 Task: Send an email with the signature Anna Garcia with the subject 'Request for a meeting' and the message 'Thank you for your patience while we resolve this issue.' from softage.1@softage.net to softage.4@softage.net,  softage.1@softage.net and softage.5@softage.net with CC to softage.6@softage.net with an attached document User_manual.docx
Action: Key pressed n
Screenshot: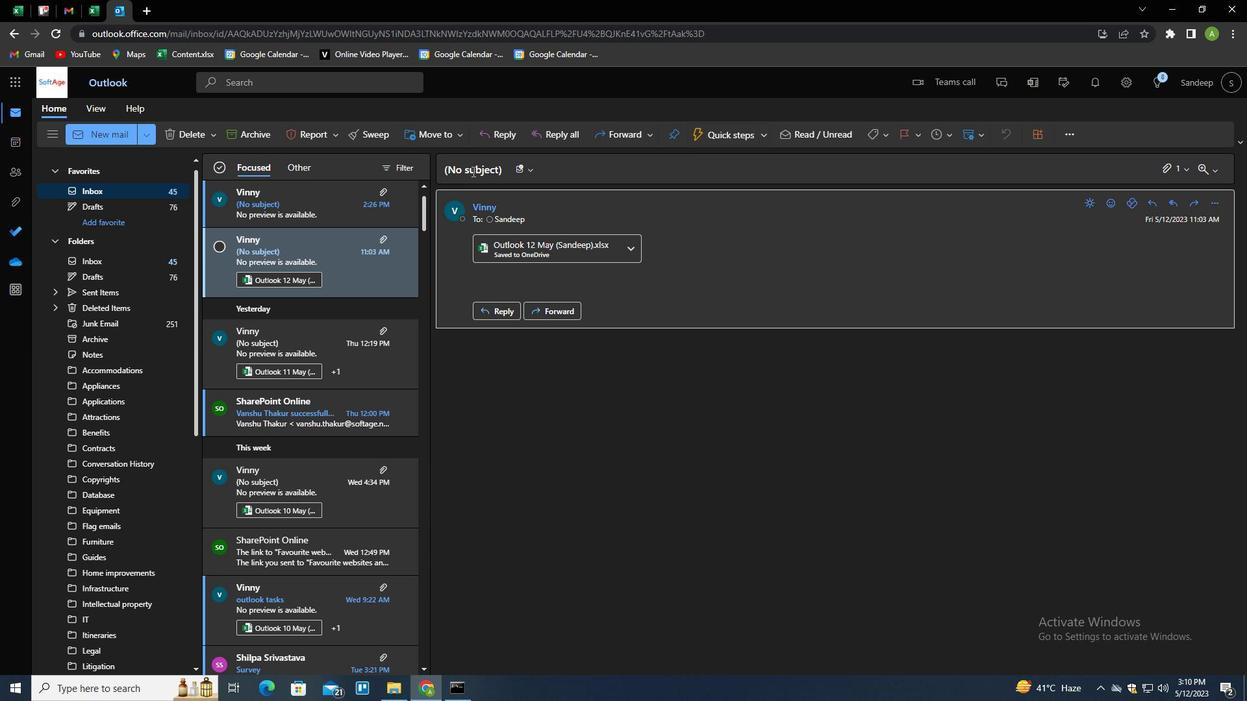 
Action: Mouse moved to (886, 133)
Screenshot: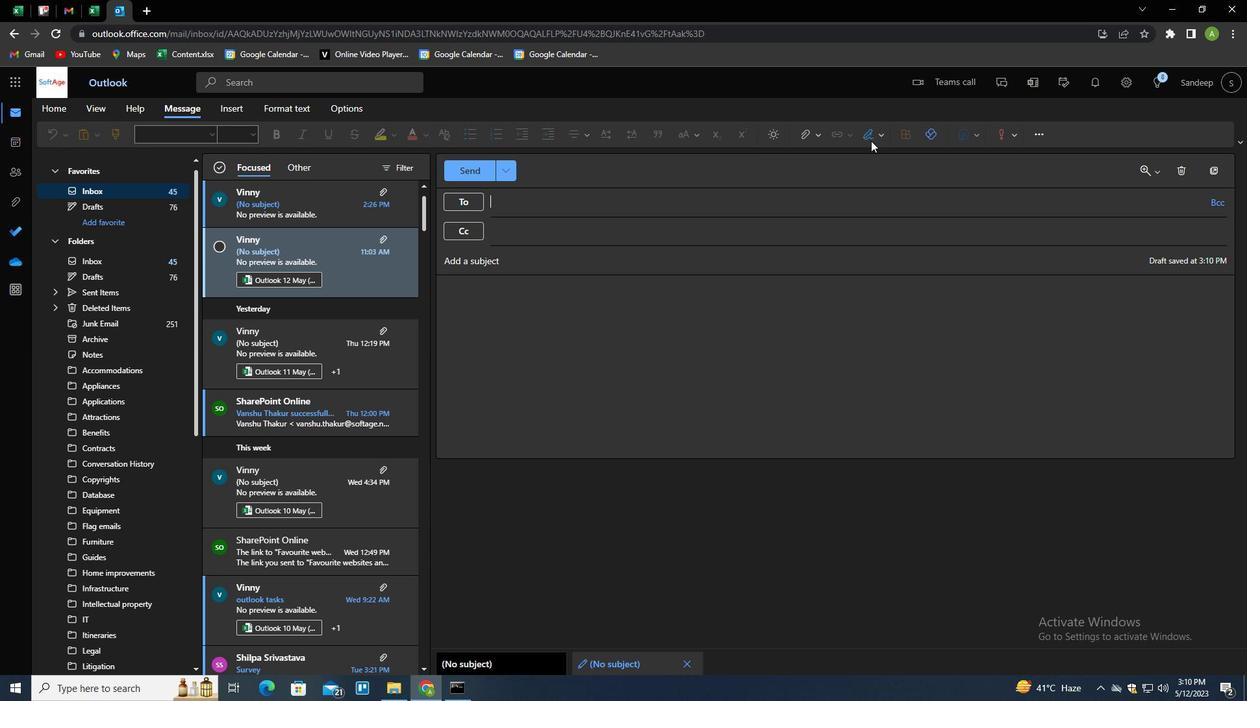 
Action: Mouse pressed left at (886, 133)
Screenshot: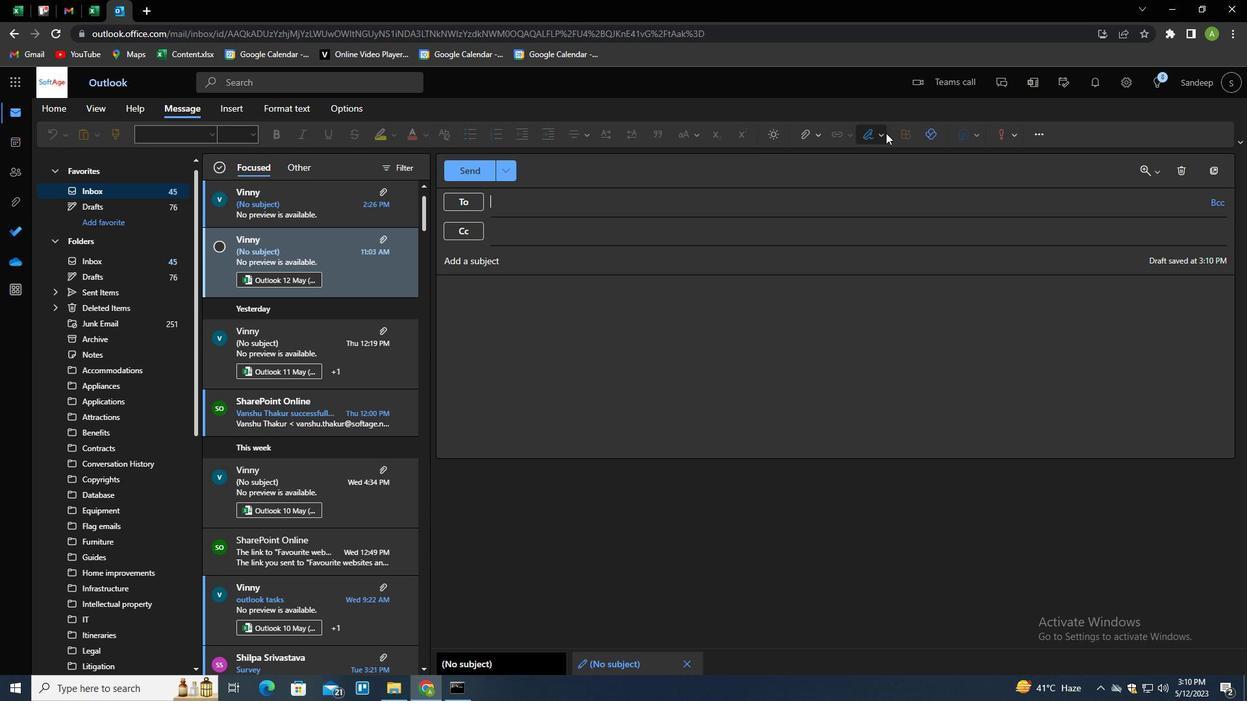 
Action: Mouse moved to (856, 181)
Screenshot: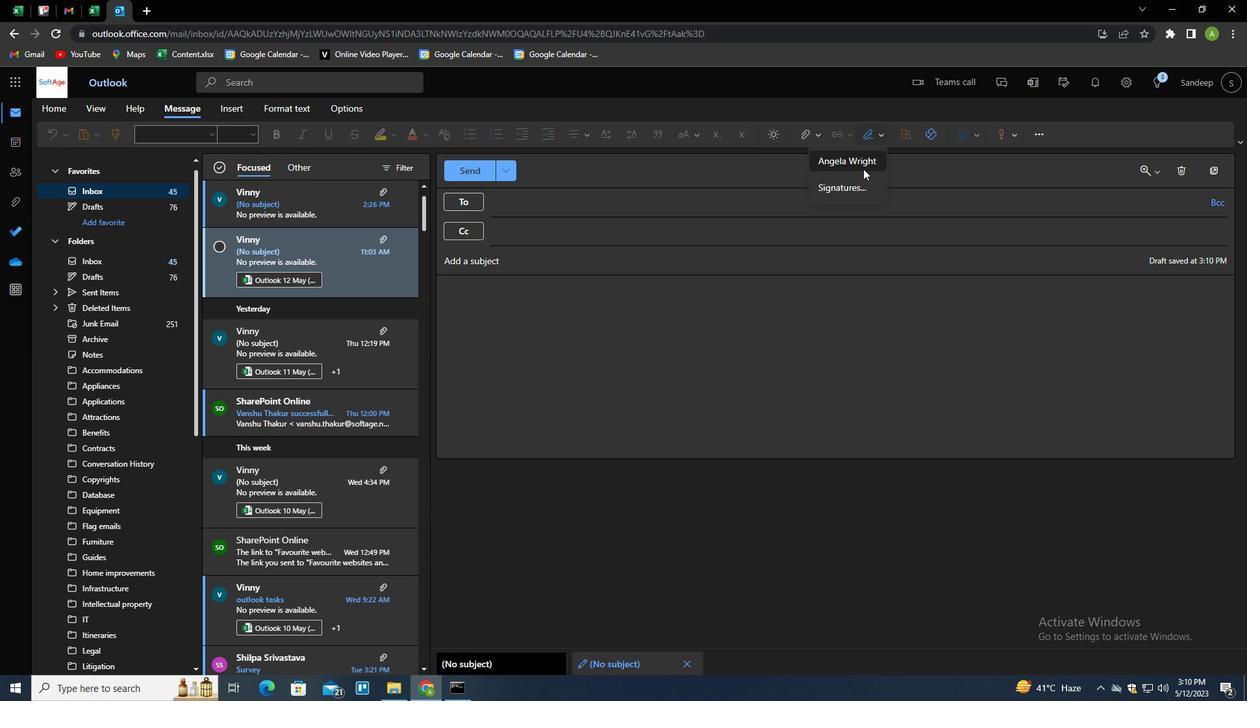 
Action: Mouse pressed left at (856, 181)
Screenshot: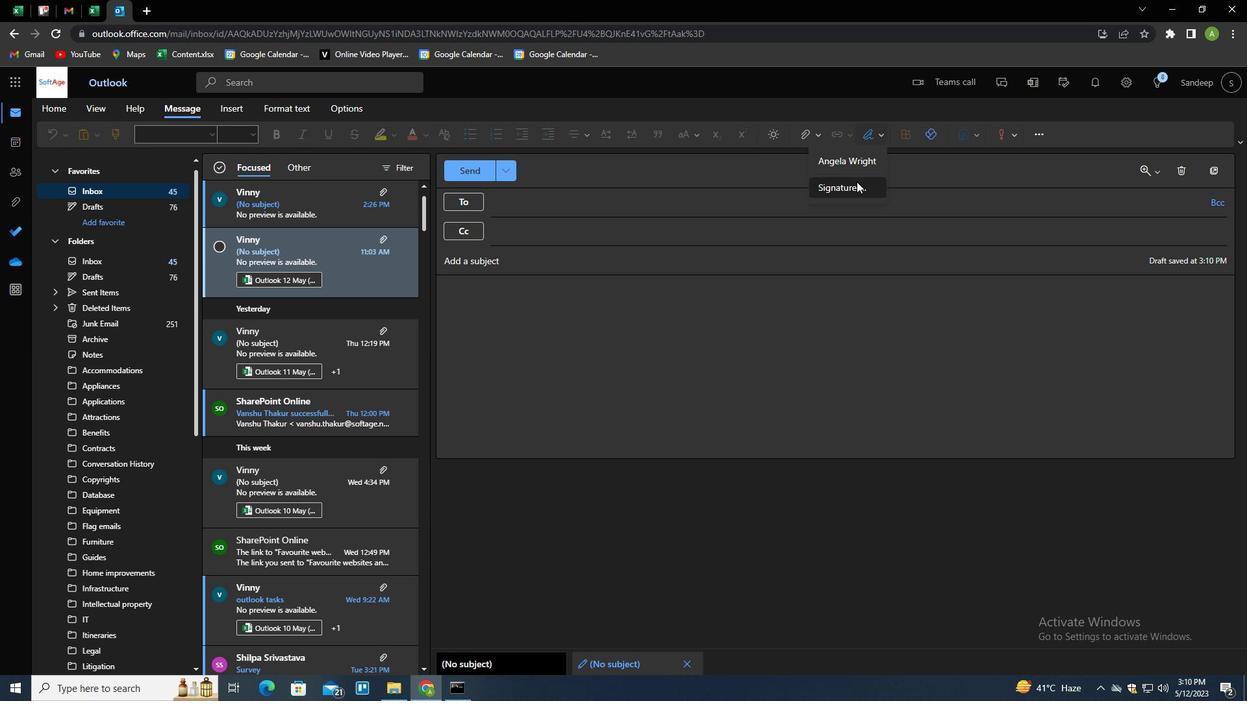 
Action: Mouse moved to (864, 234)
Screenshot: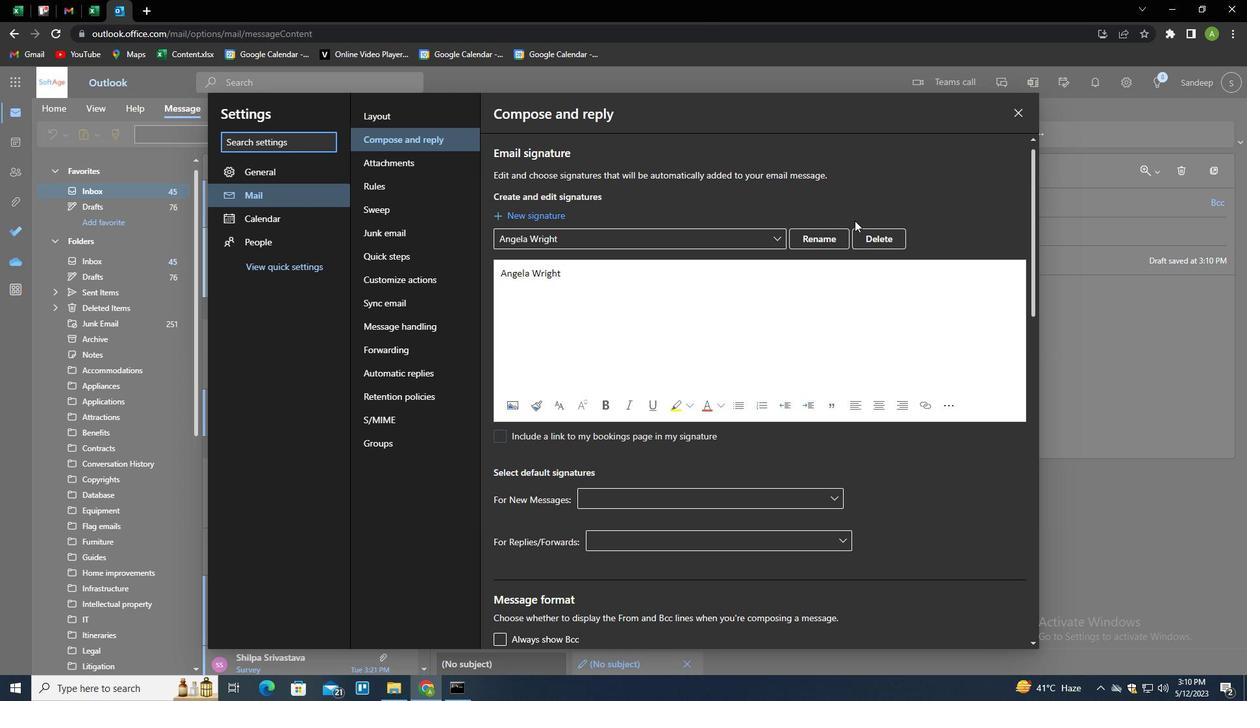 
Action: Mouse pressed left at (864, 234)
Screenshot: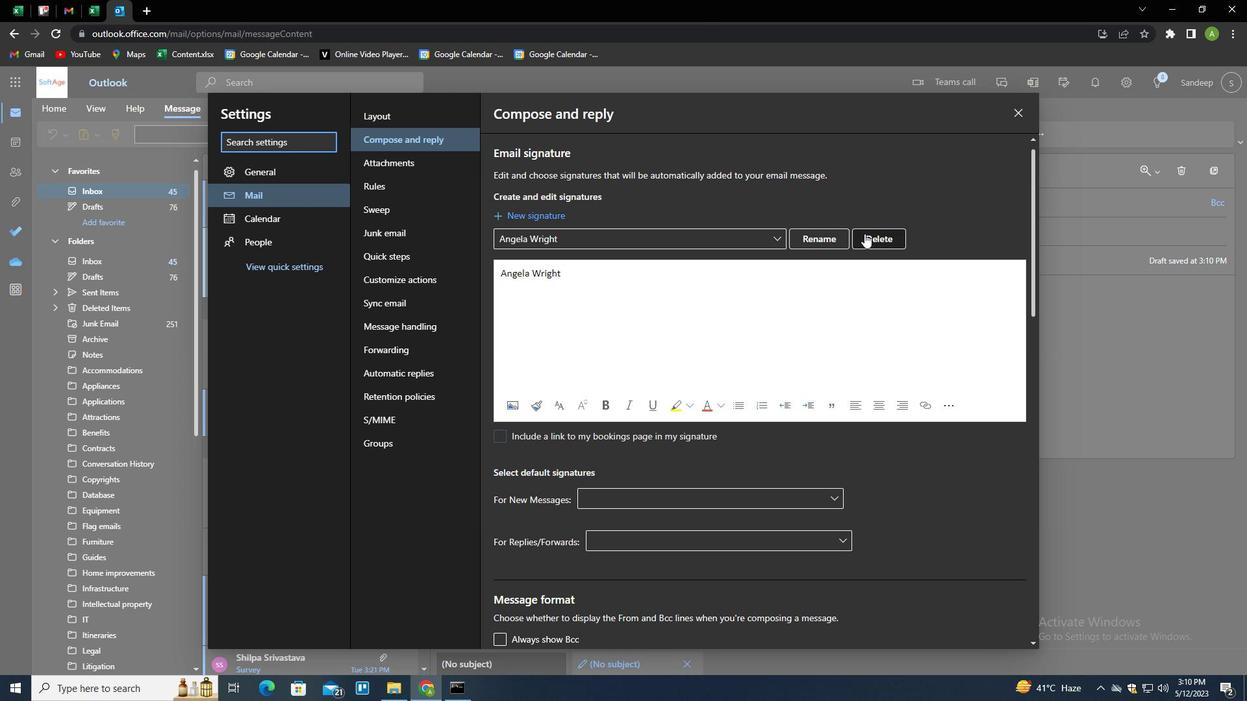 
Action: Mouse moved to (861, 237)
Screenshot: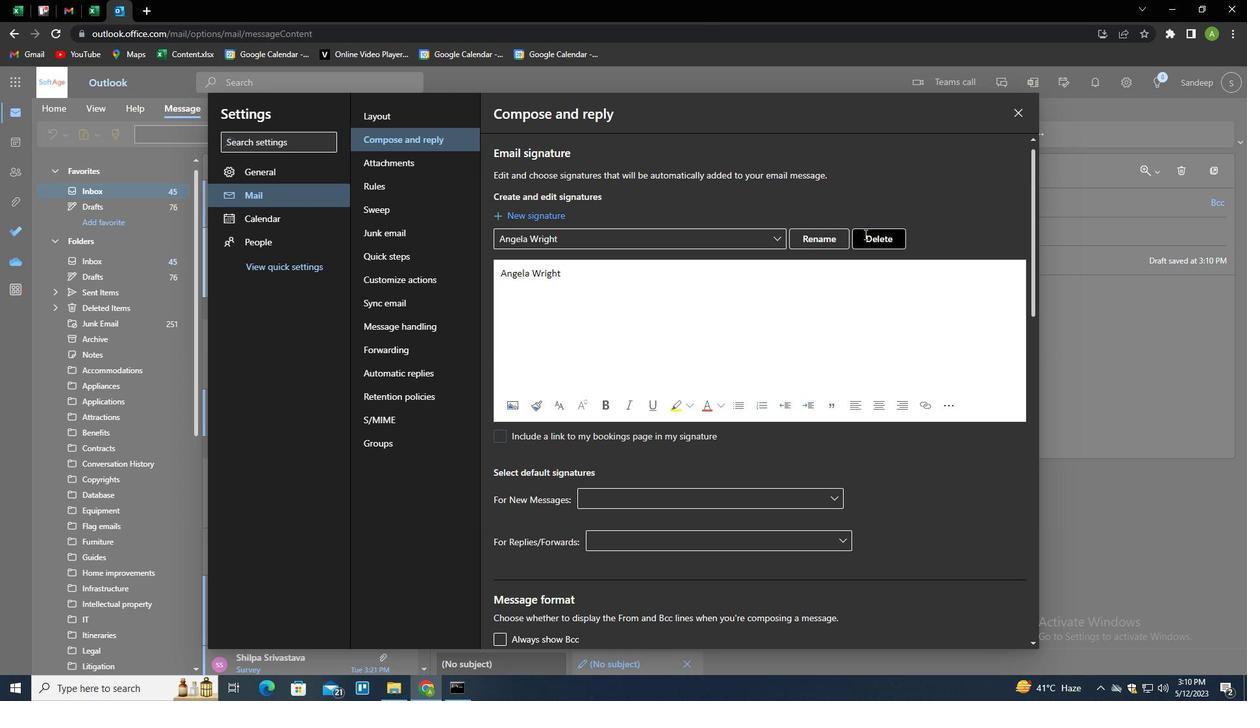 
Action: Mouse pressed left at (861, 237)
Screenshot: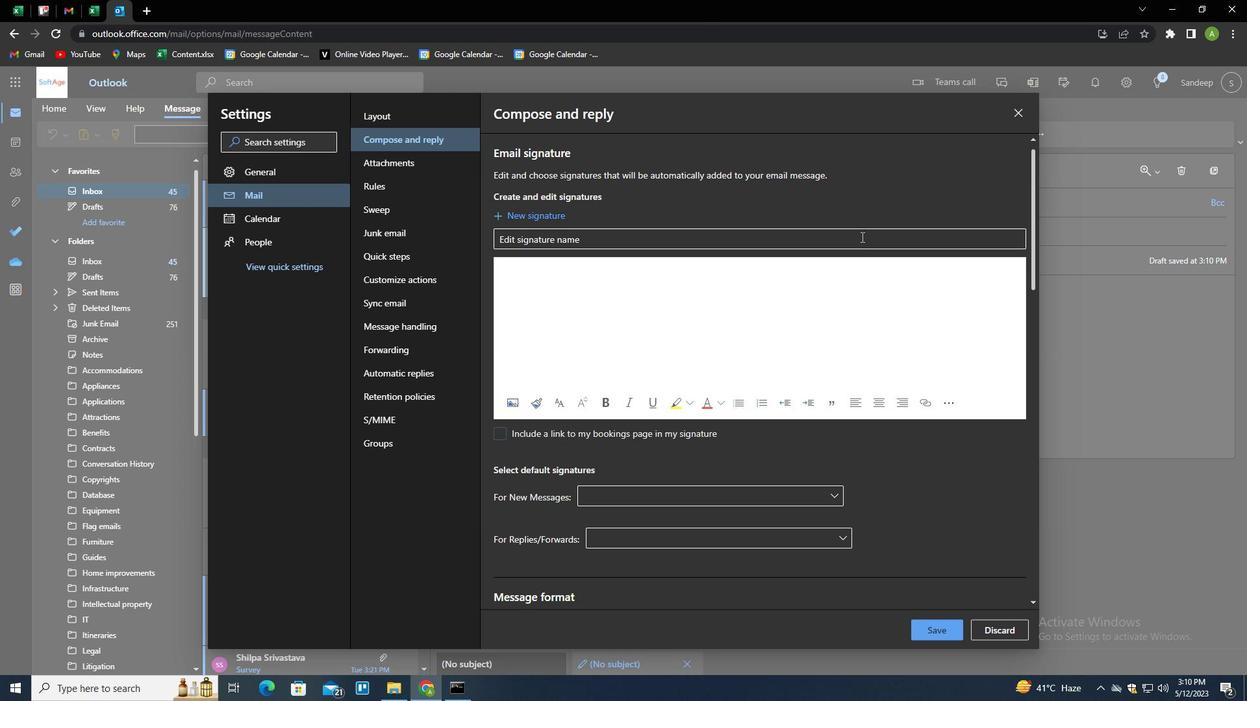 
Action: Key pressed <Key.shift>ANNA<Key.space><Key.shift>GARCIA<Key.tab><Key.shift>ANNA<Key.space><Key.shift>GARCIA
Screenshot: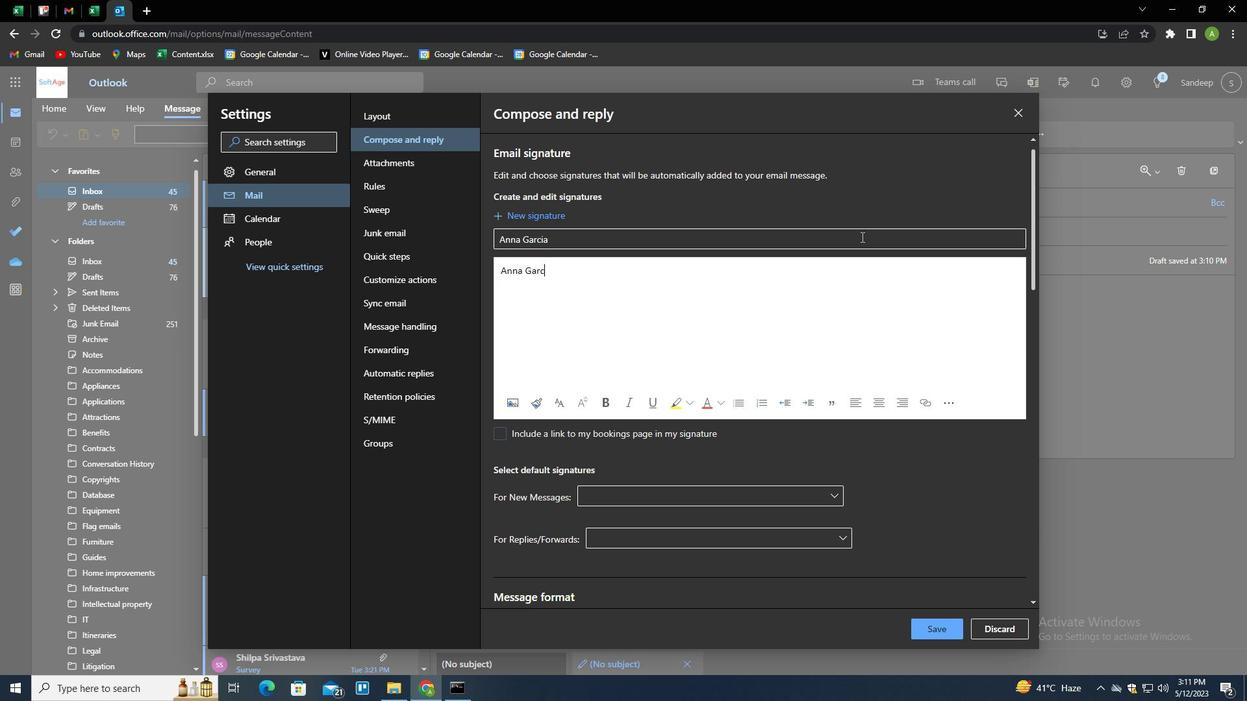 
Action: Mouse moved to (941, 624)
Screenshot: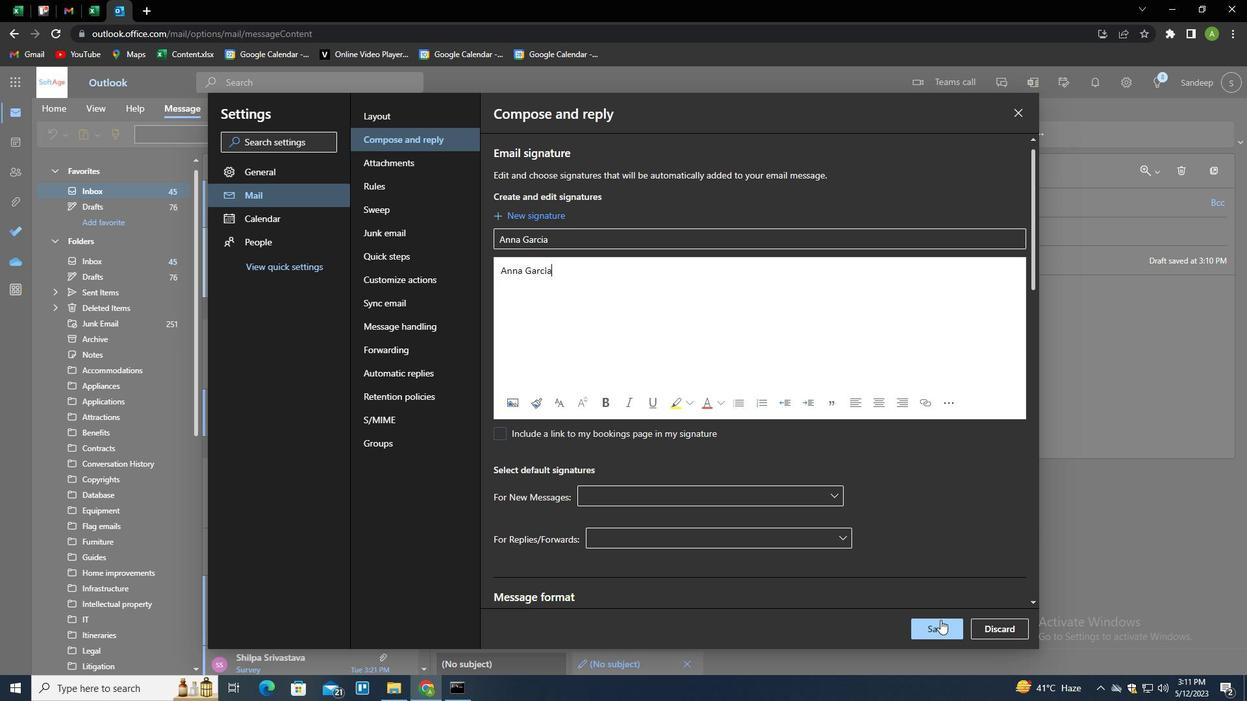 
Action: Mouse pressed left at (941, 624)
Screenshot: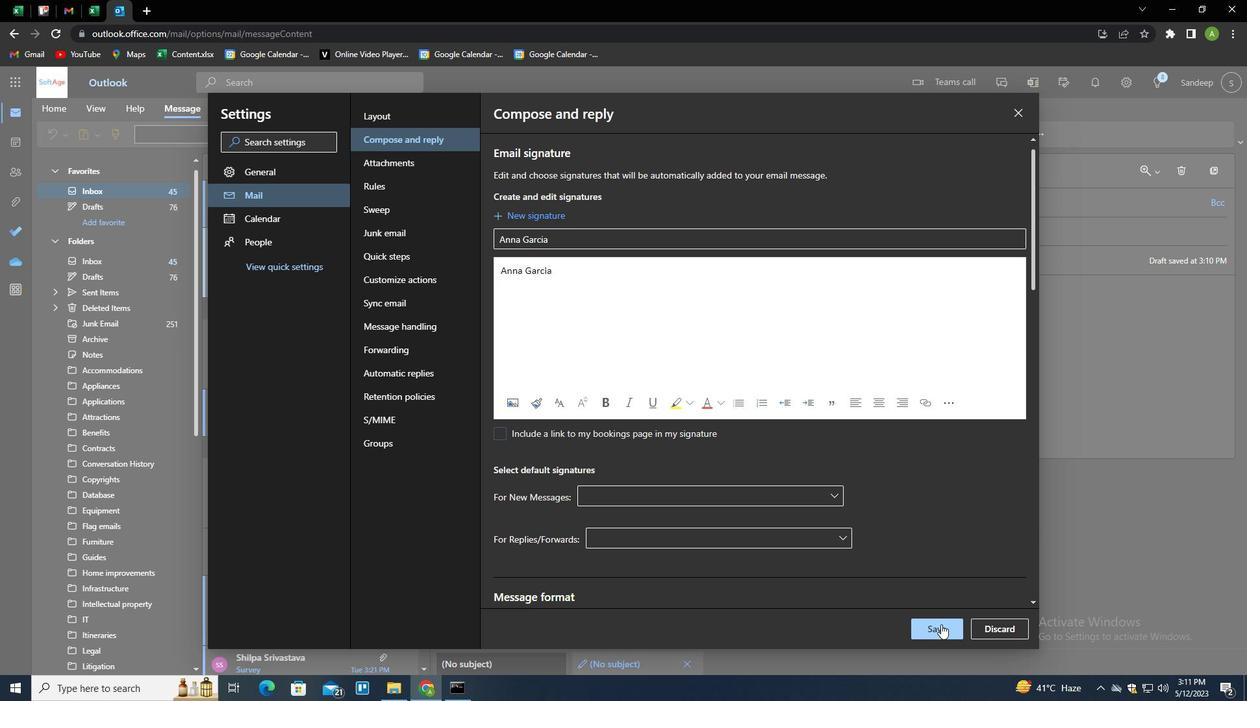 
Action: Mouse moved to (1084, 393)
Screenshot: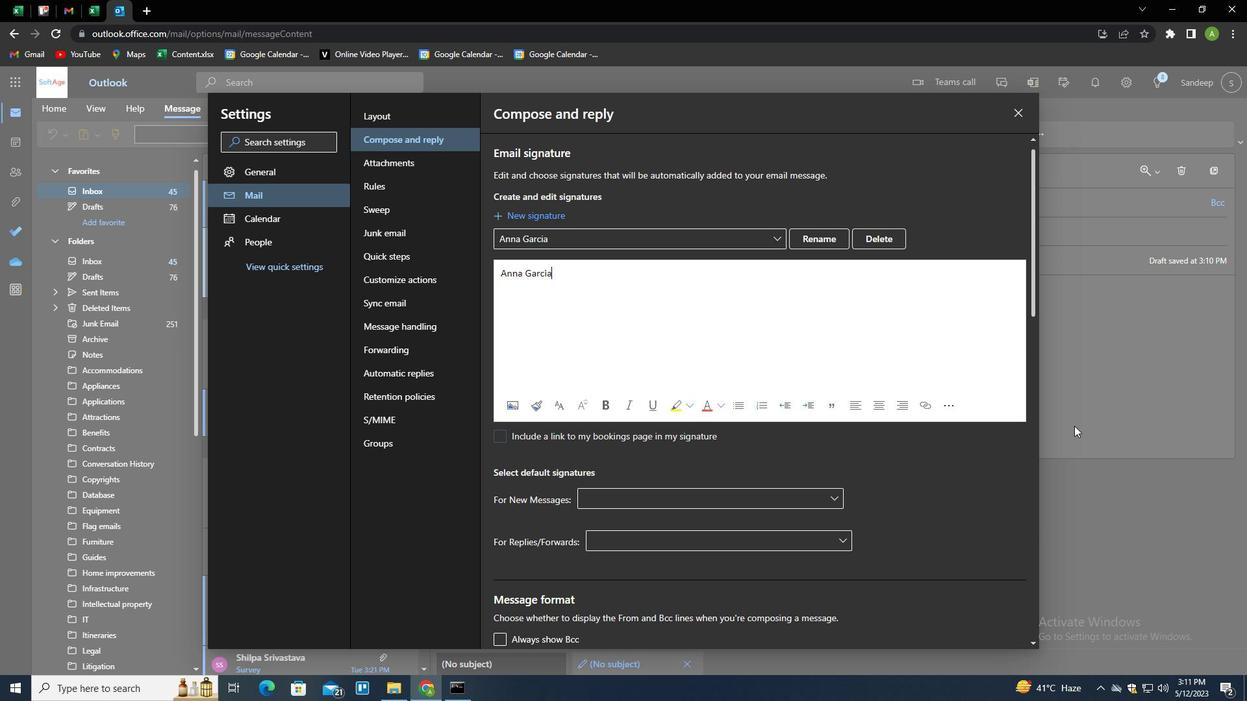 
Action: Mouse pressed left at (1084, 393)
Screenshot: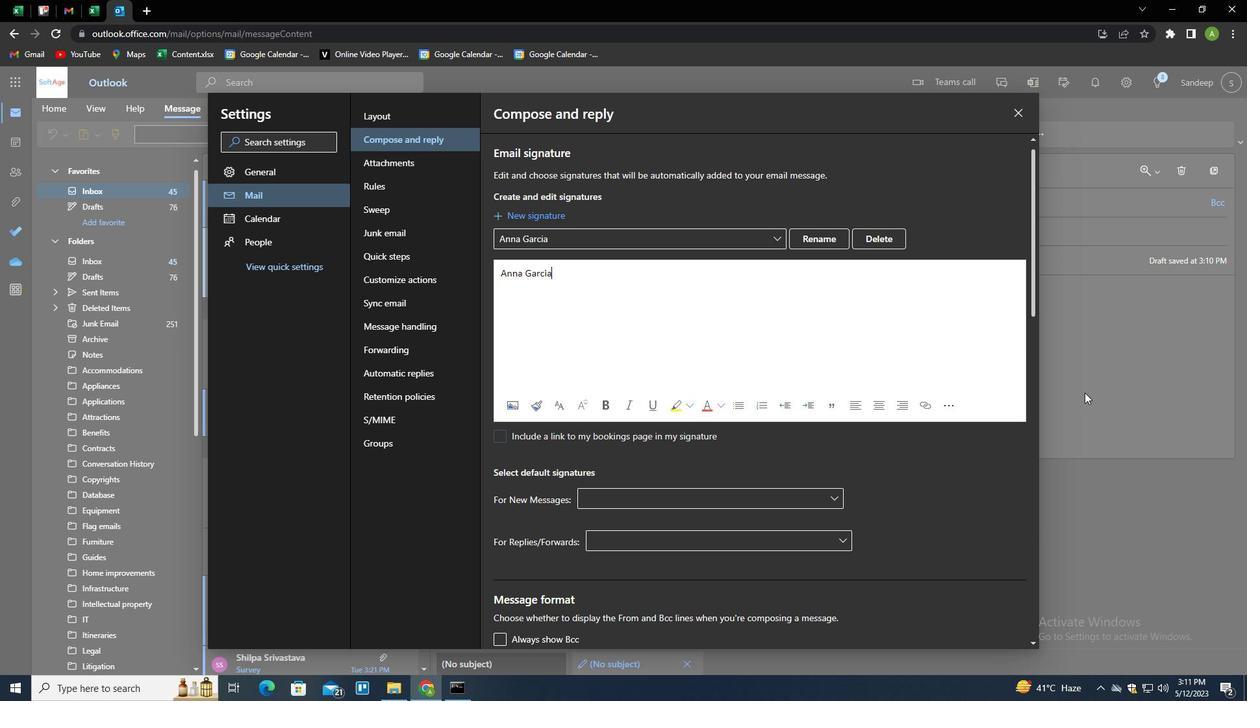 
Action: Mouse moved to (874, 136)
Screenshot: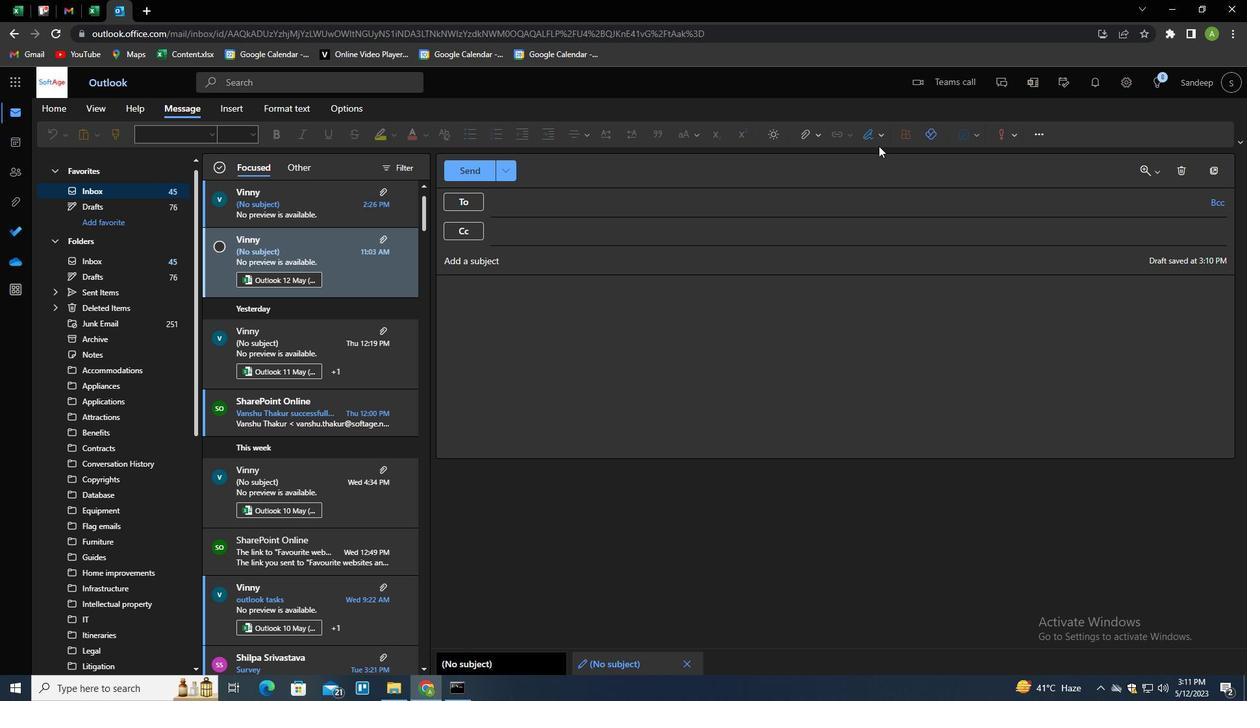 
Action: Mouse pressed left at (874, 136)
Screenshot: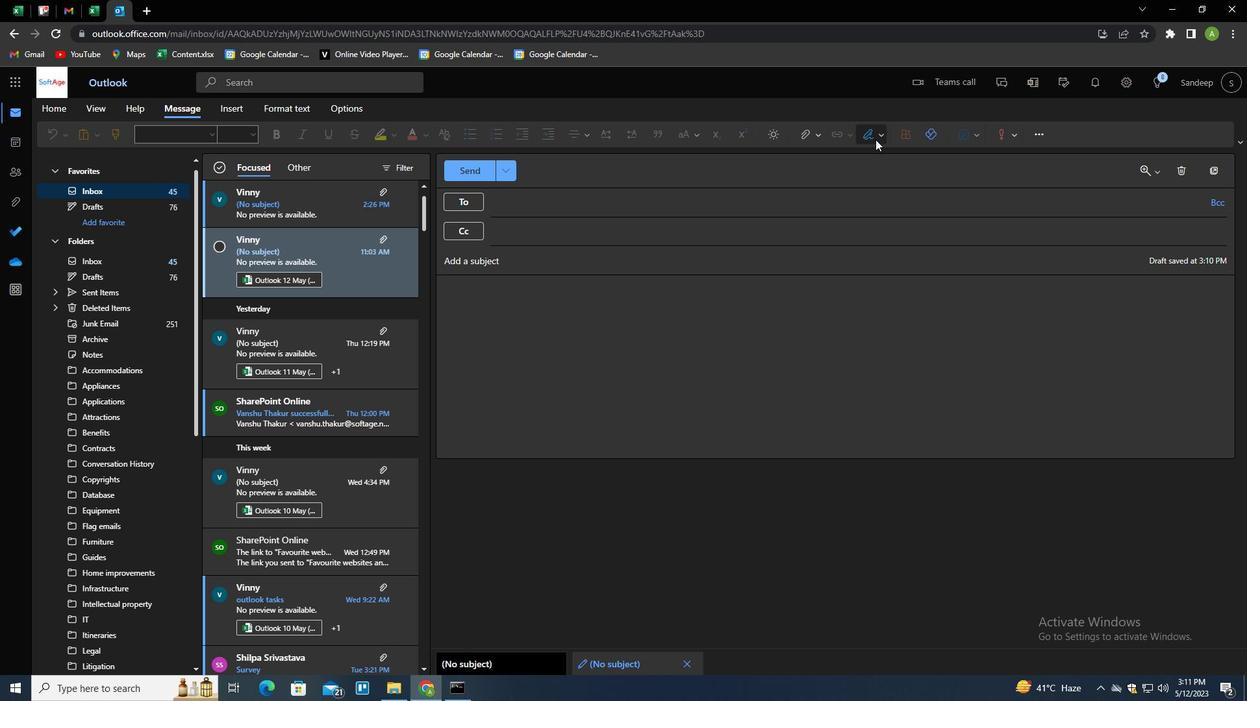 
Action: Mouse moved to (863, 163)
Screenshot: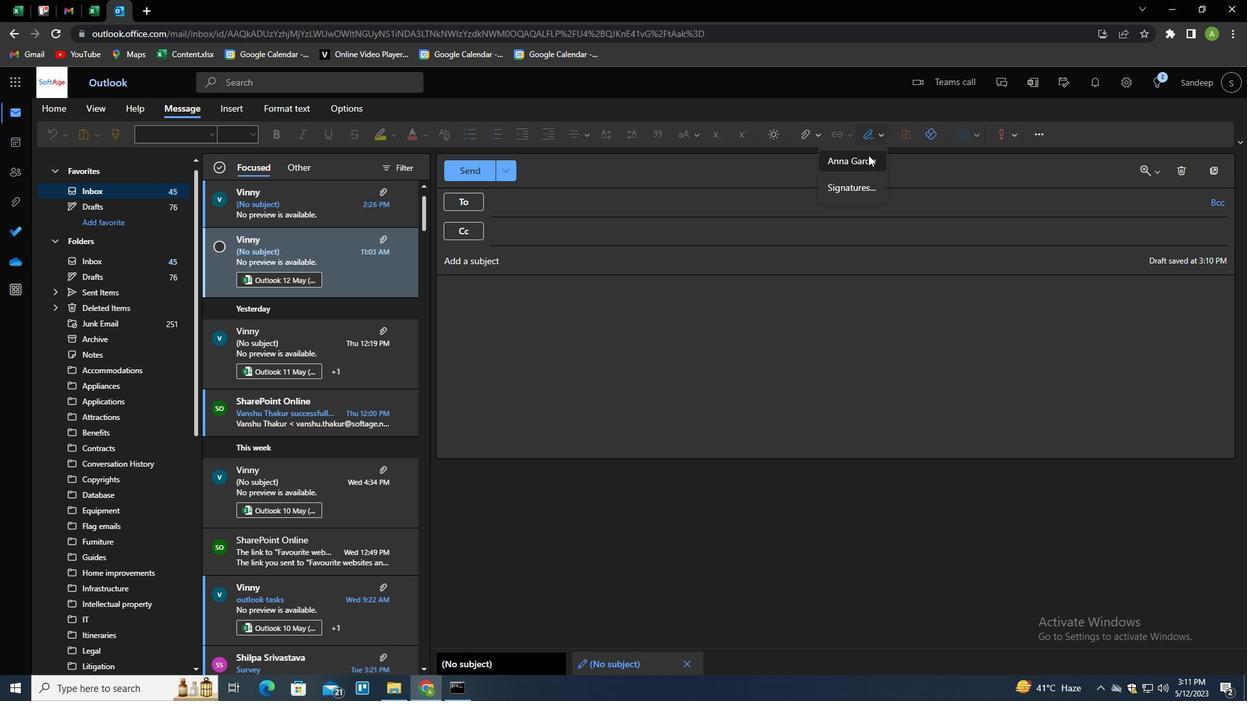
Action: Mouse pressed left at (863, 163)
Screenshot: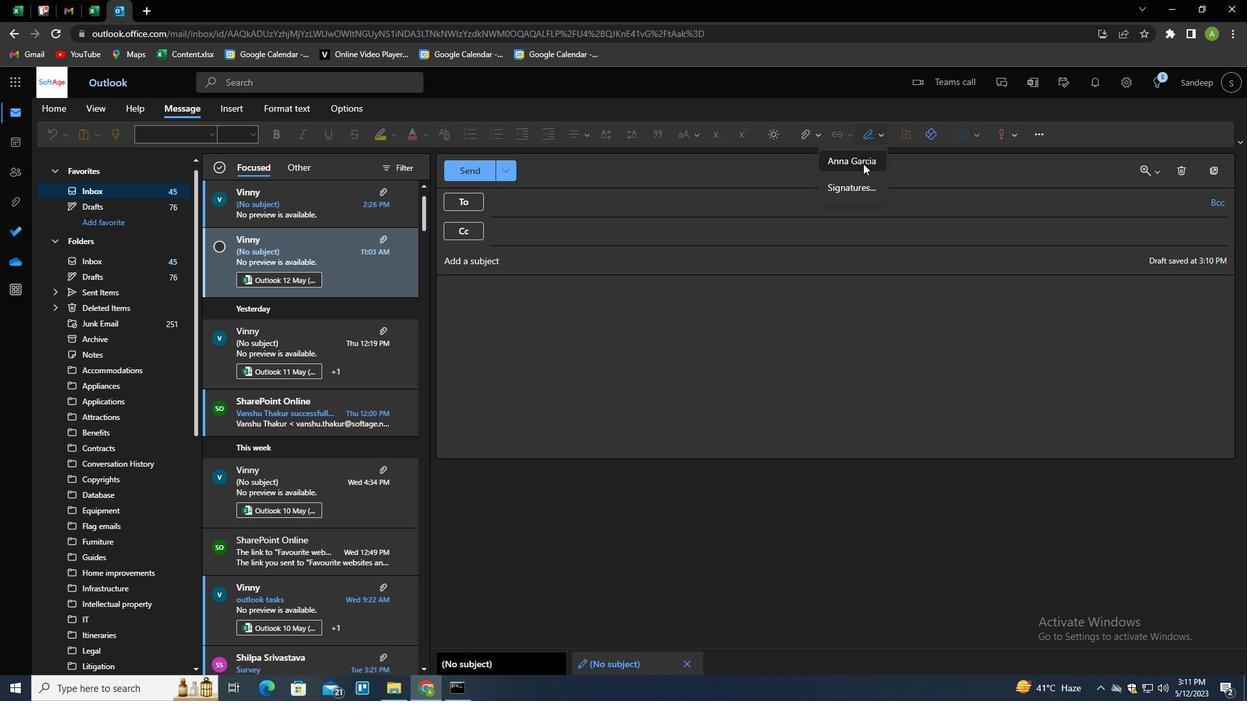
Action: Mouse moved to (622, 258)
Screenshot: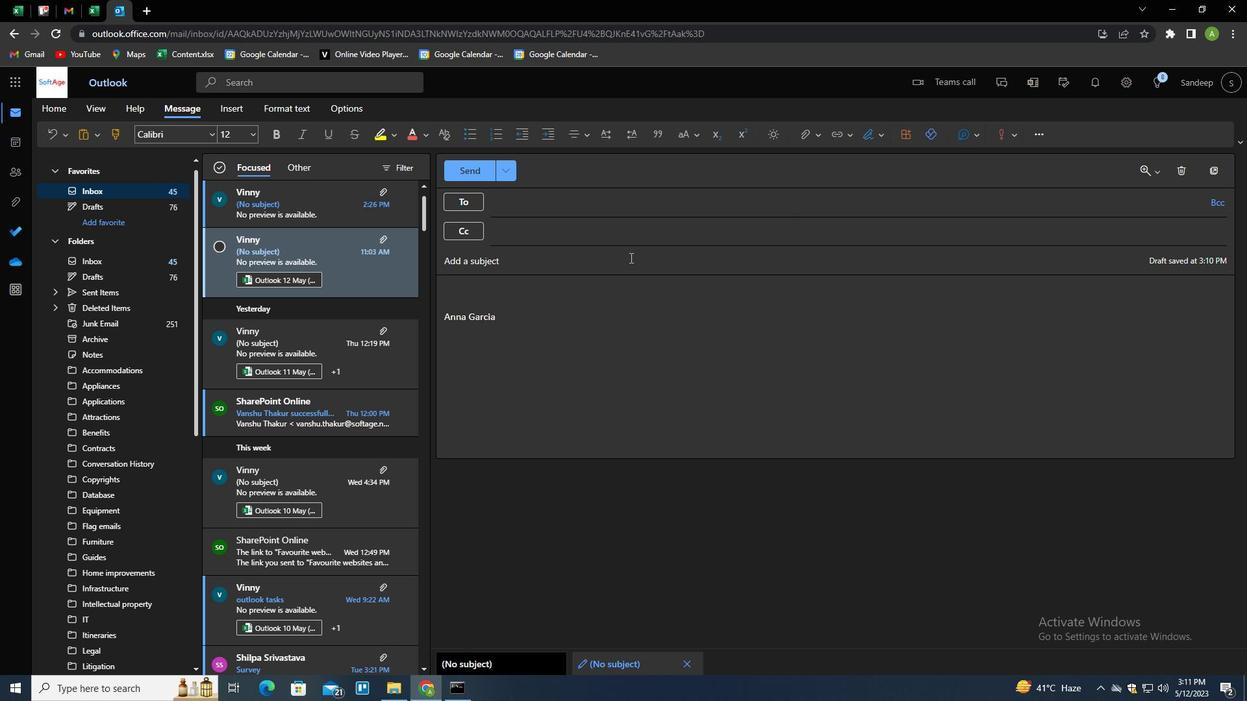
Action: Mouse pressed left at (622, 258)
Screenshot: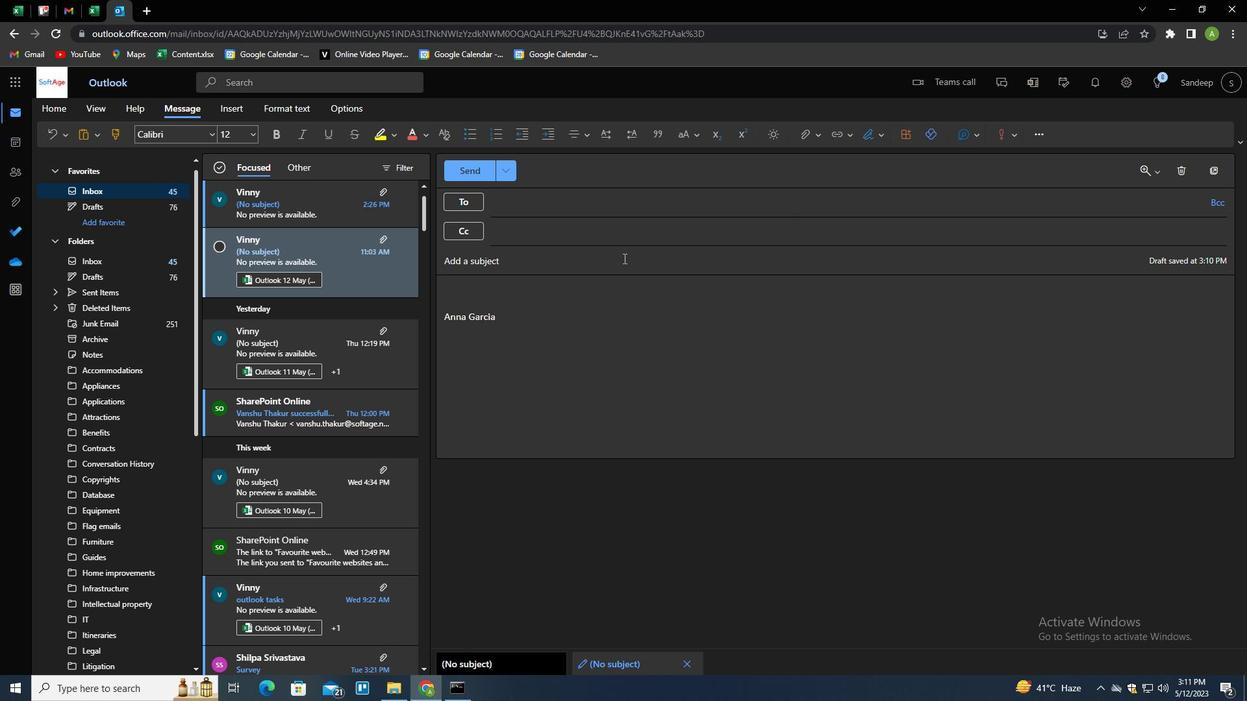 
Action: Mouse moved to (621, 258)
Screenshot: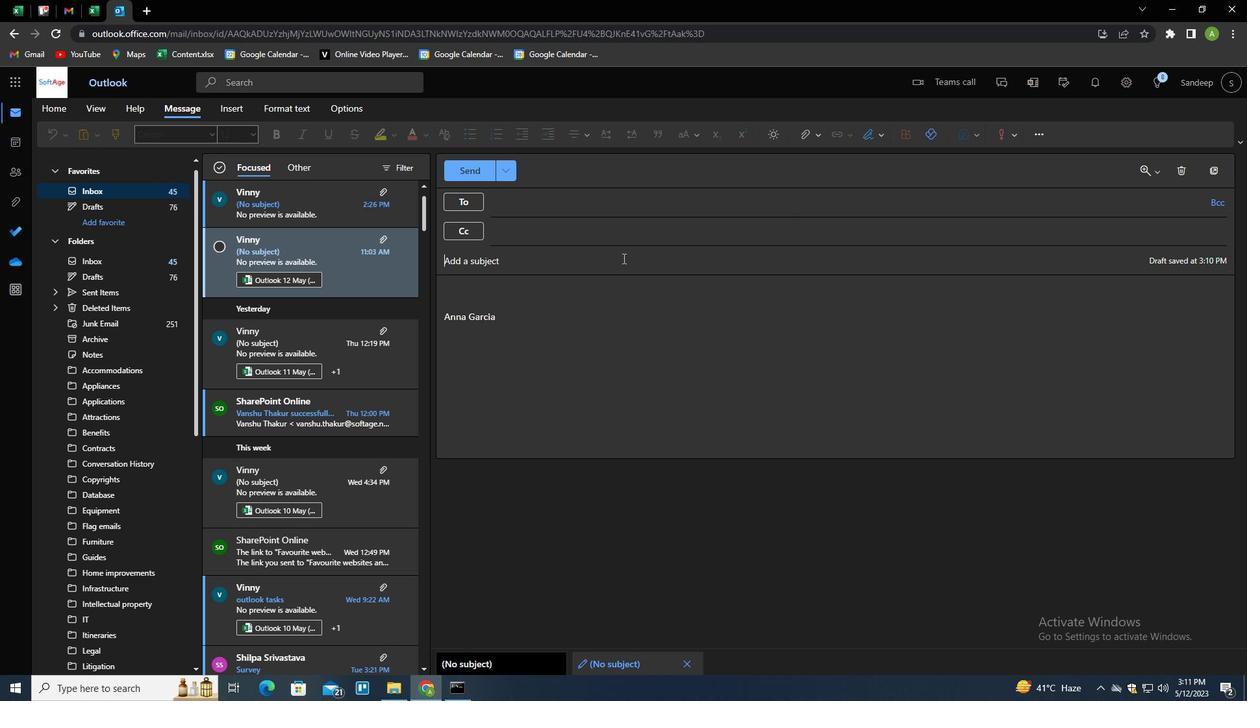 
Action: Key pressed <Key.shift>
Screenshot: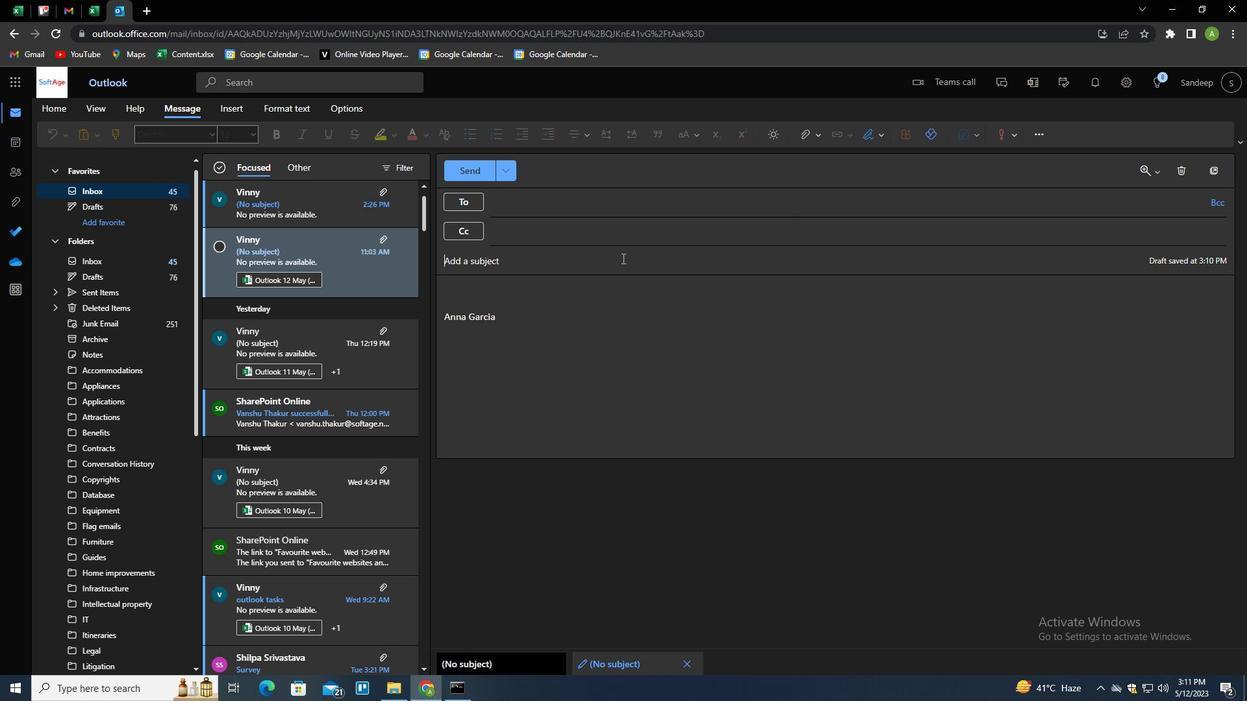 
Action: Mouse moved to (619, 258)
Screenshot: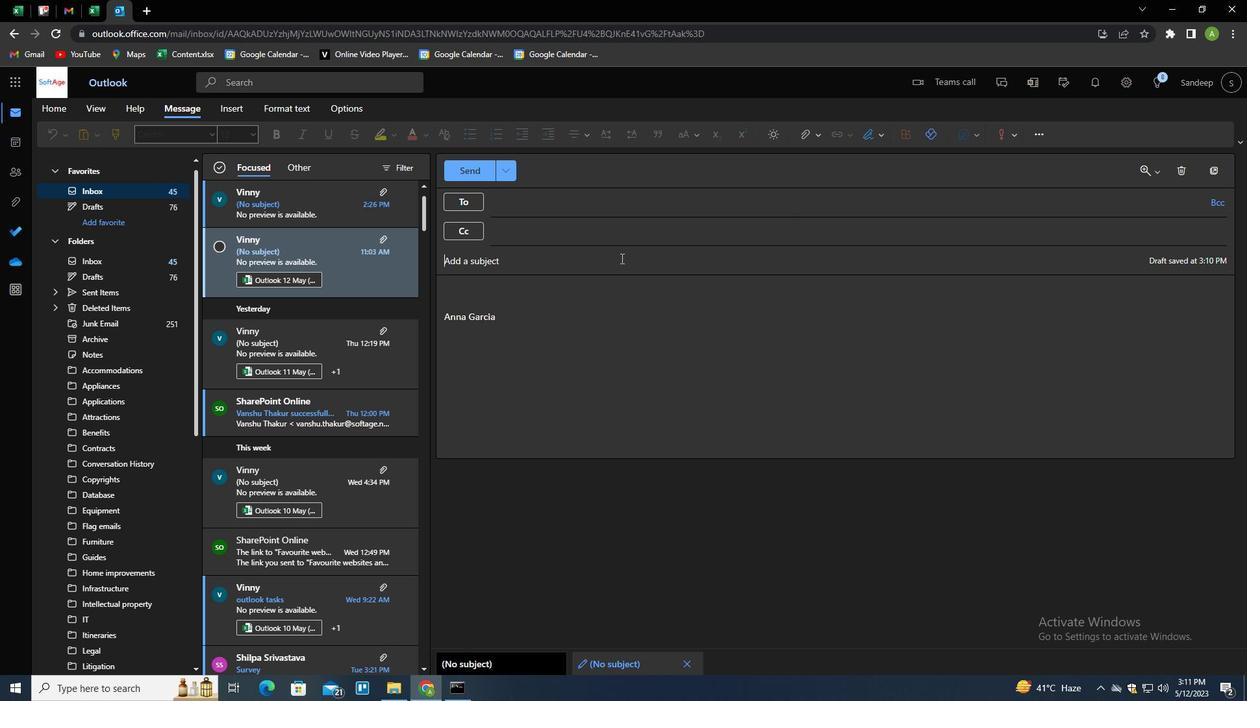 
Action: Key pressed T<Key.backspace><Key.shift>REQUEST<Key.space>FOR<Key.space>A<Key.space>MEETING<Key.tab><Key.shift>THANK<Key.space>U<Key.backspace>YOU<Key.space>FOR<Key.space>YOUR<Key.space>PATIENCE<Key.space>WHILE<Key.space>WE<Key.space>RESOLCE<Key.backspace><Key.backspace>VE<Key.space>THIS<Key.space>ISSUR<Key.backspace>E.
Screenshot: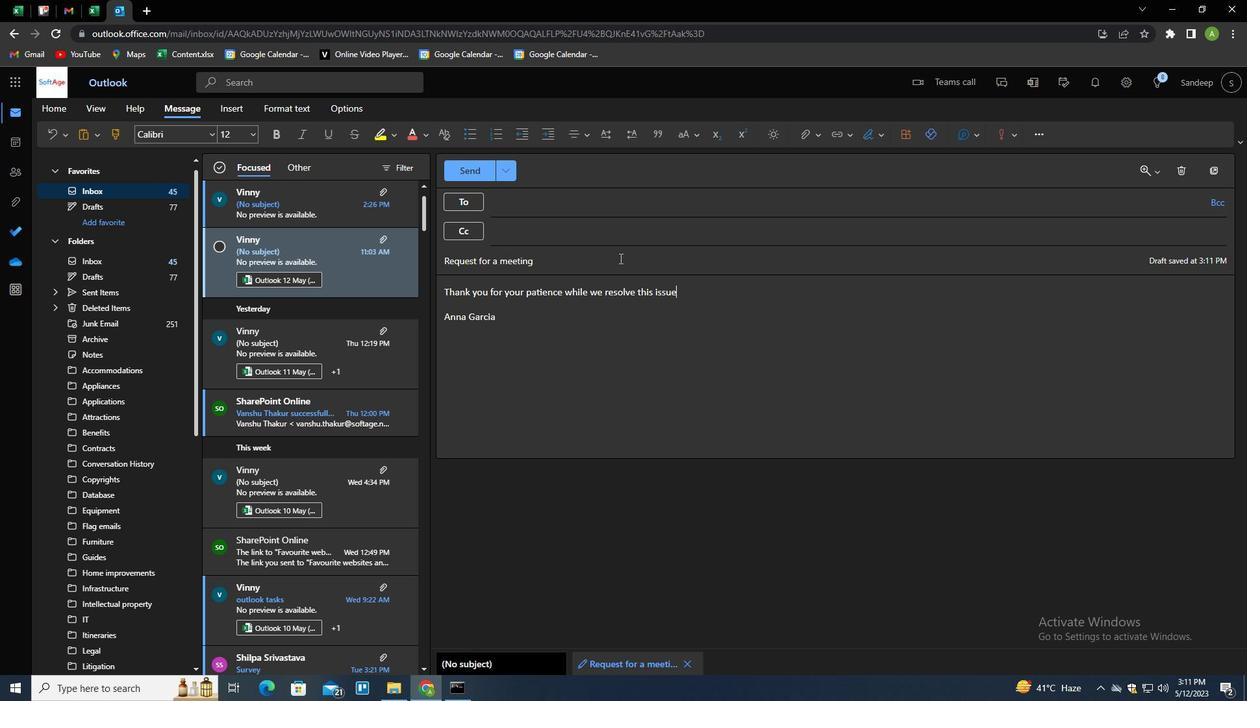 
Action: Mouse moved to (566, 203)
Screenshot: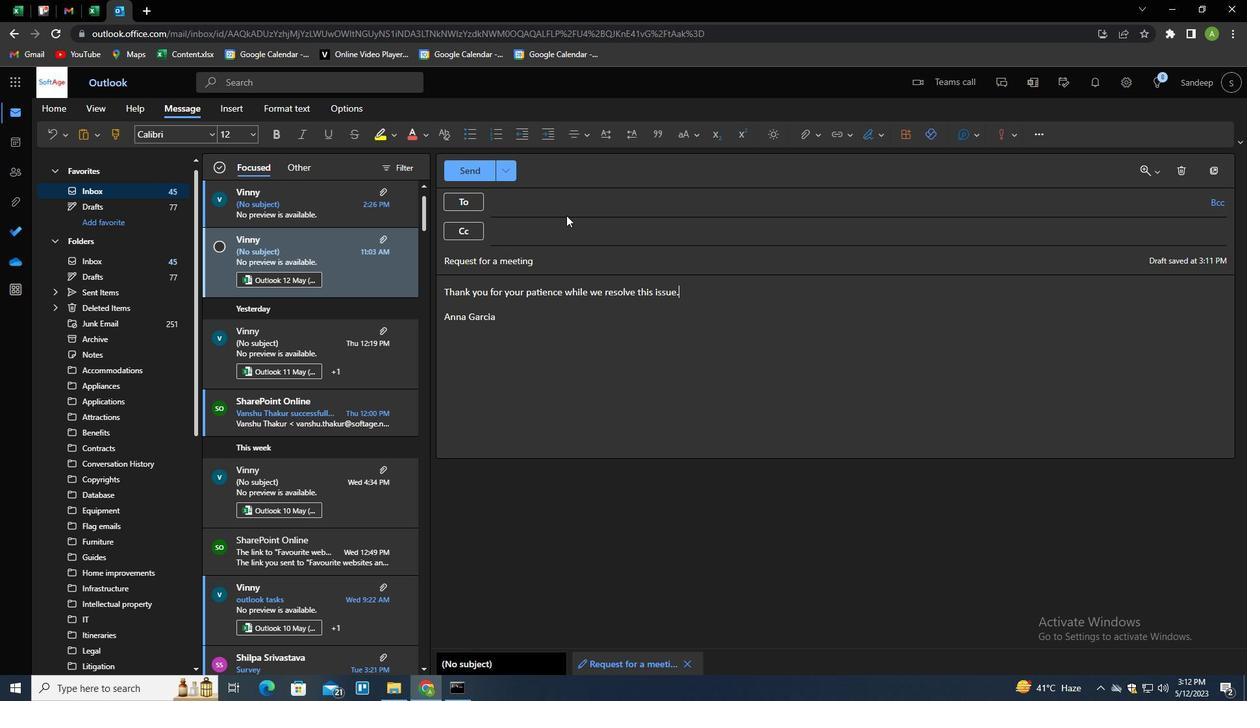 
Action: Mouse pressed left at (566, 203)
Screenshot: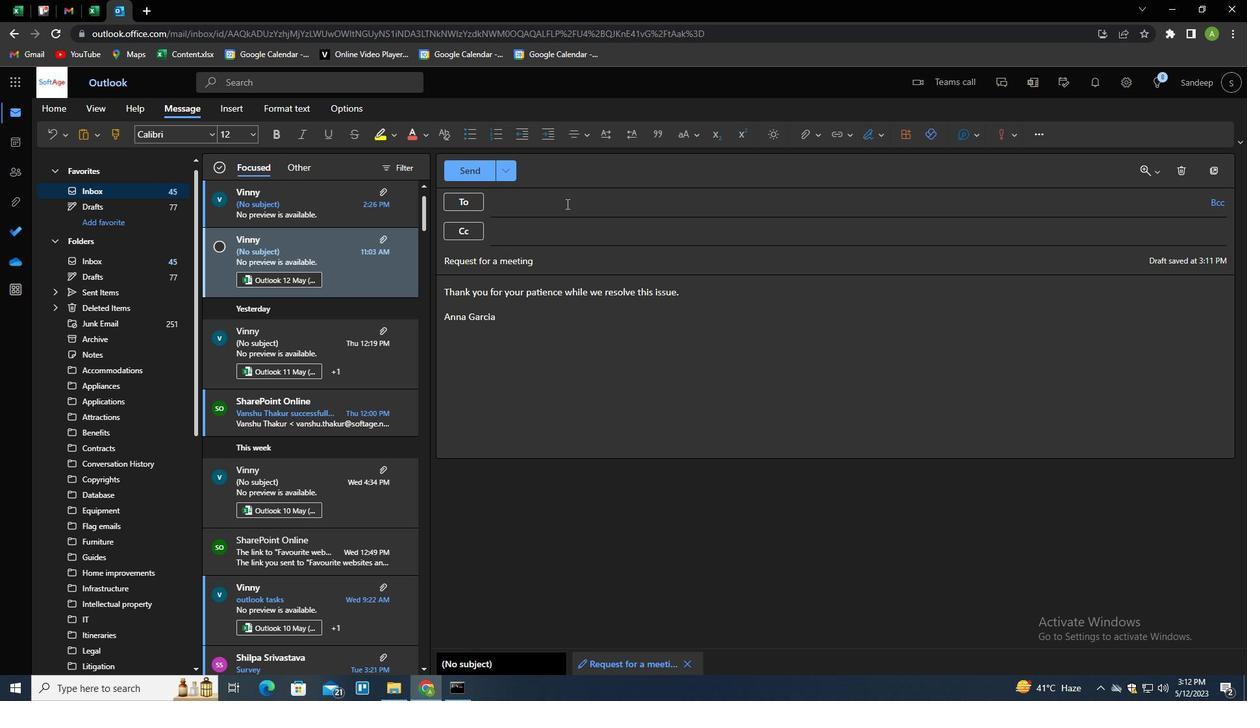 
Action: Key pressed S
Screenshot: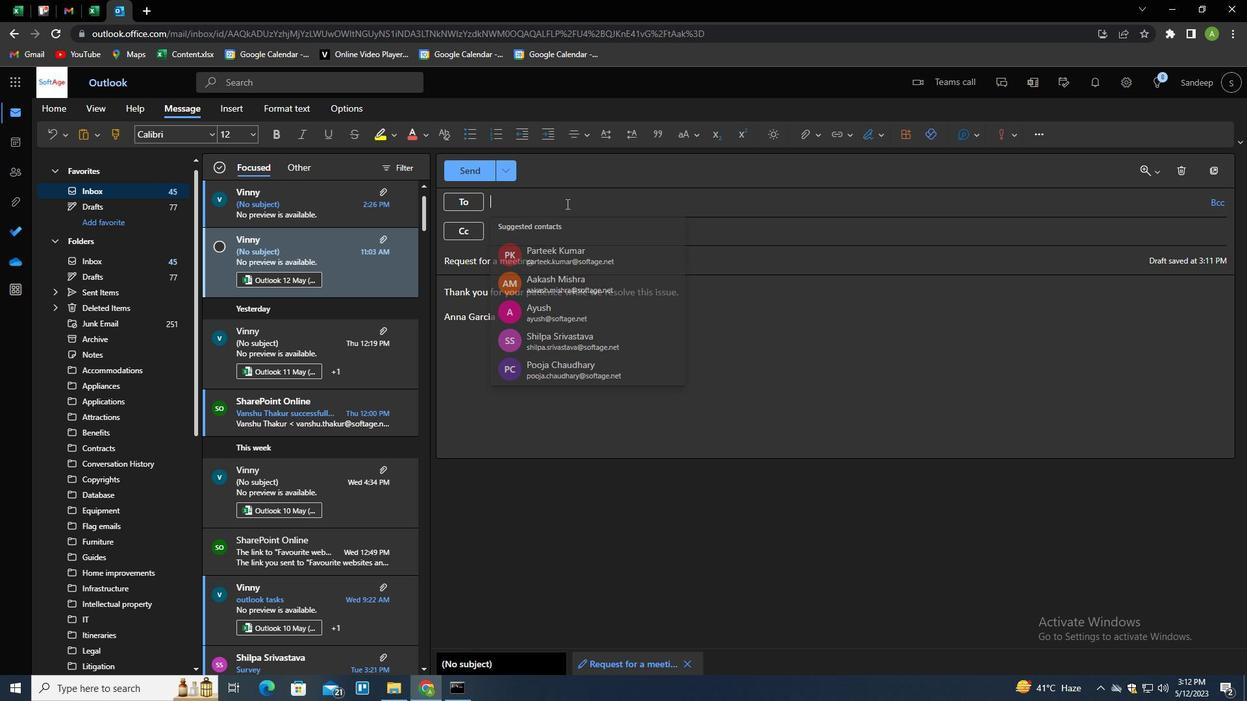 
Action: Mouse moved to (567, 203)
Screenshot: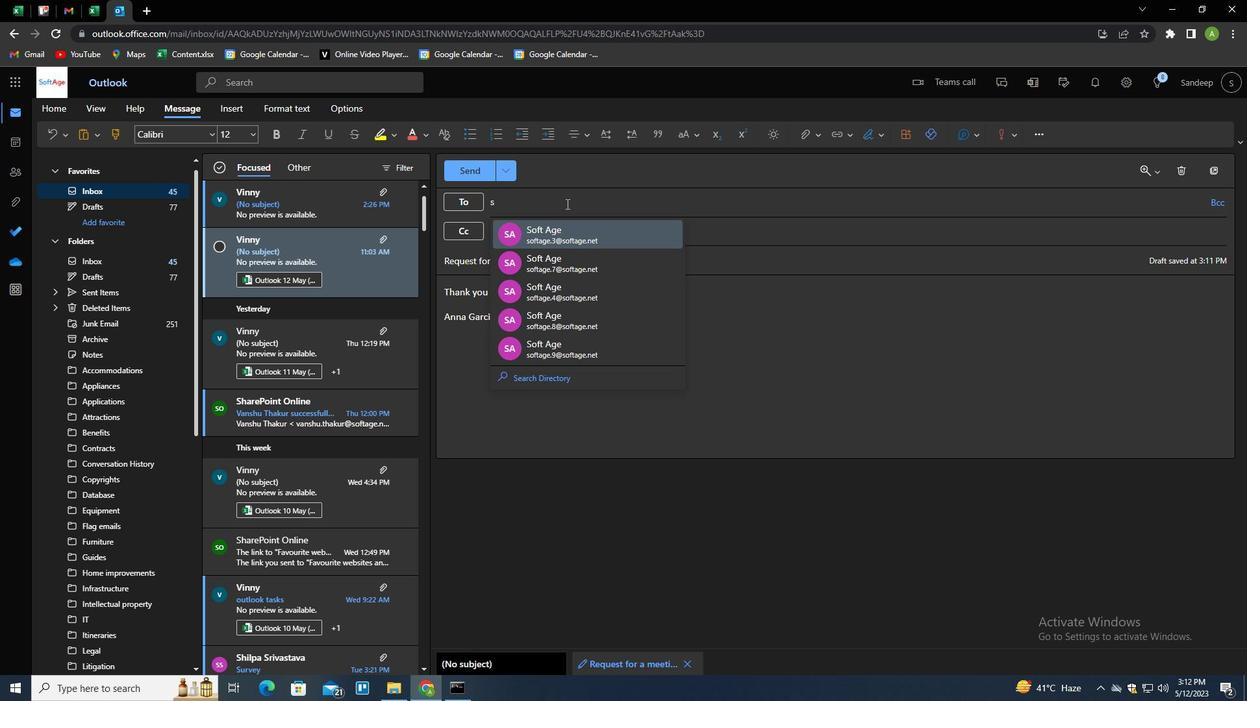 
Action: Key pressed OFTAGE.4<Key.shift>@SOFTAGE.NET<Key.enter>SOFTAGE.1<Key.shift><Key.shift>@SOFTAGE.NET<Key.enter>SOFTAGE.5<Key.shift>@SOFTAGE.NET<Key.enter>SOFTAGE.6<Key.shift>@SOFTAGE.NET<Key.enter>
Screenshot: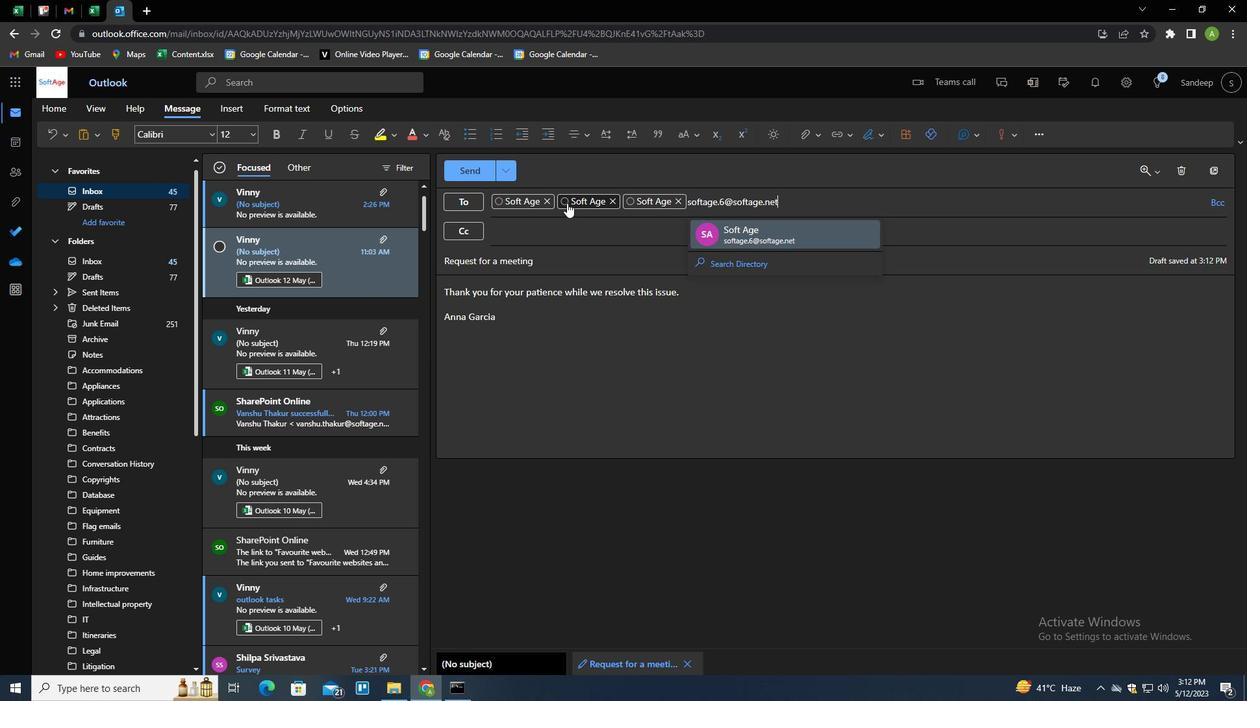 
Action: Mouse moved to (745, 205)
Screenshot: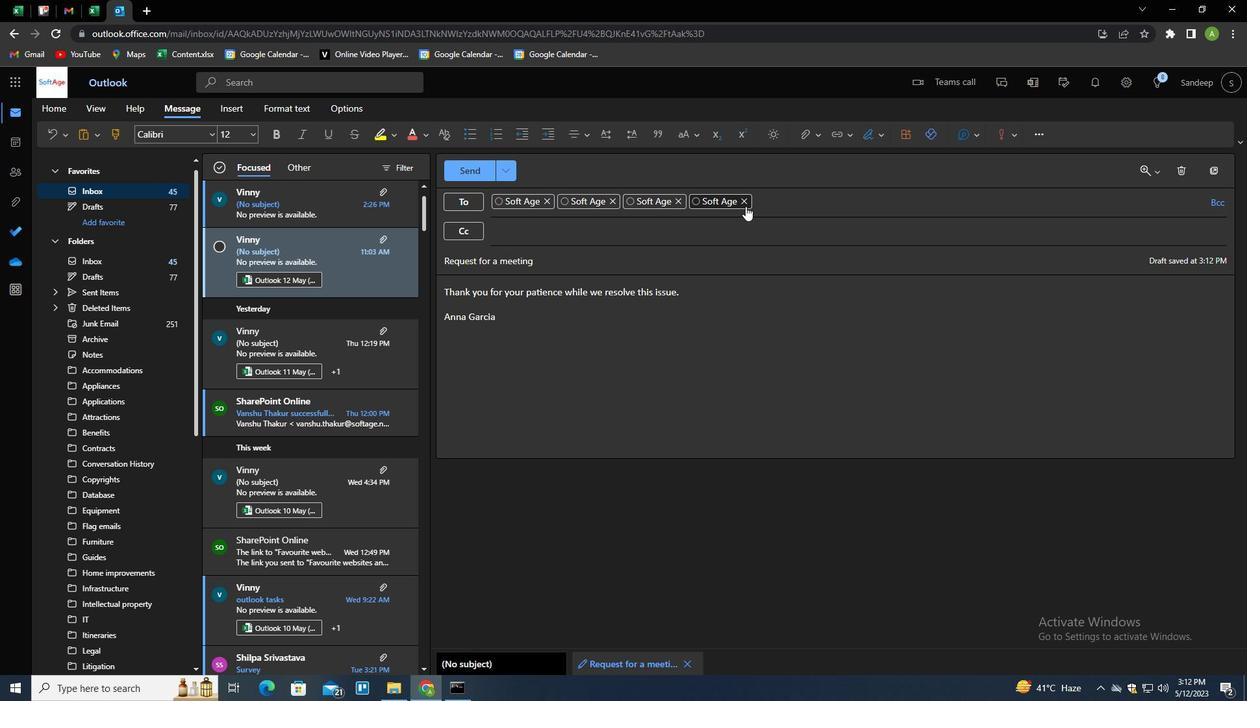 
Action: Mouse pressed left at (745, 205)
Screenshot: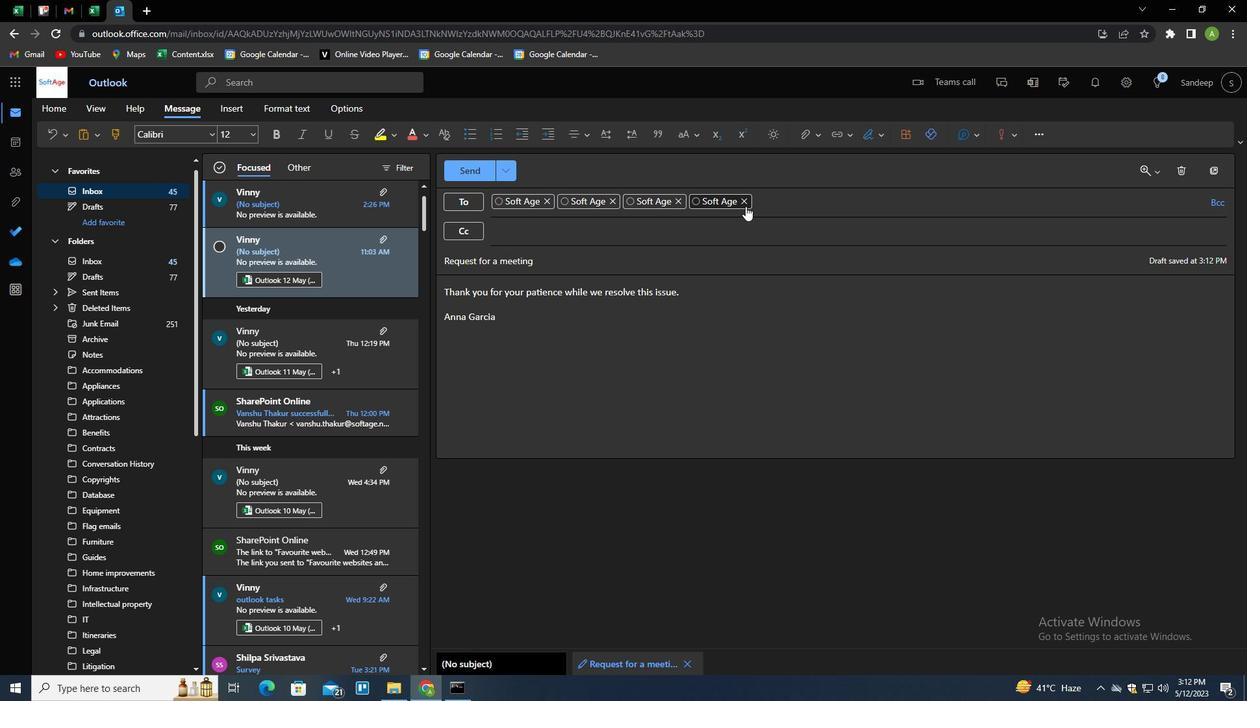 
Action: Mouse moved to (734, 223)
Screenshot: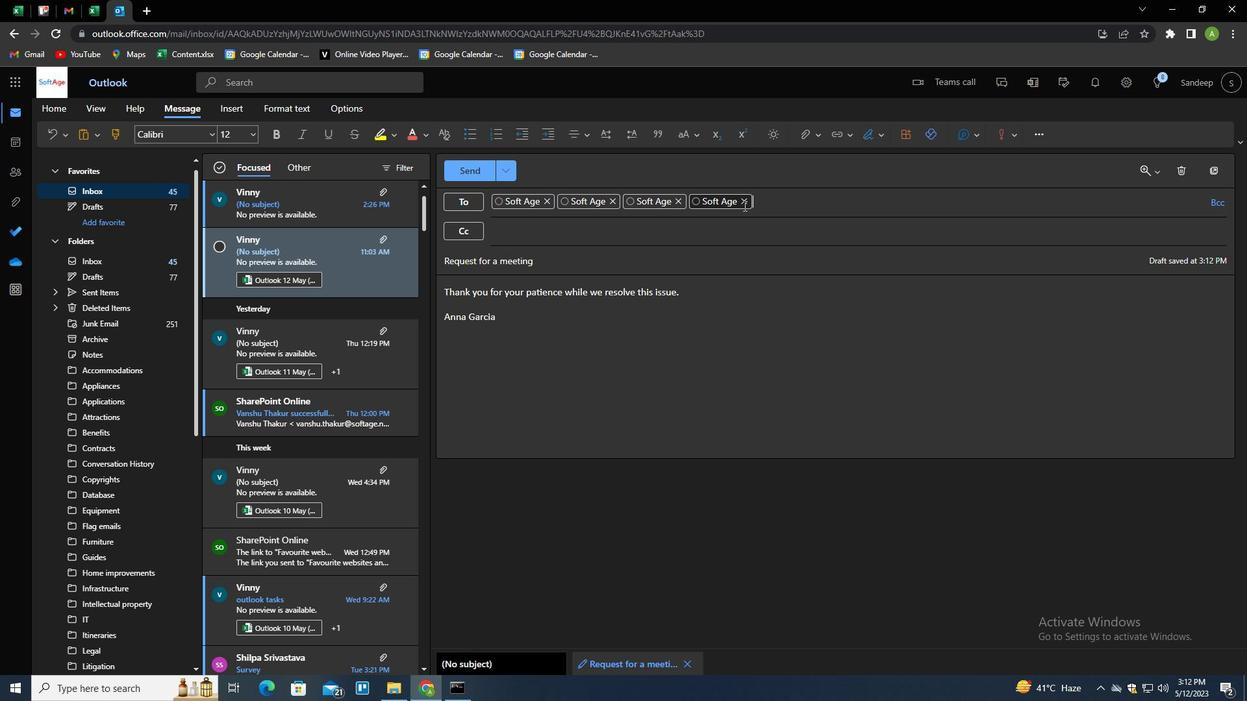 
Action: Mouse pressed left at (734, 223)
Screenshot: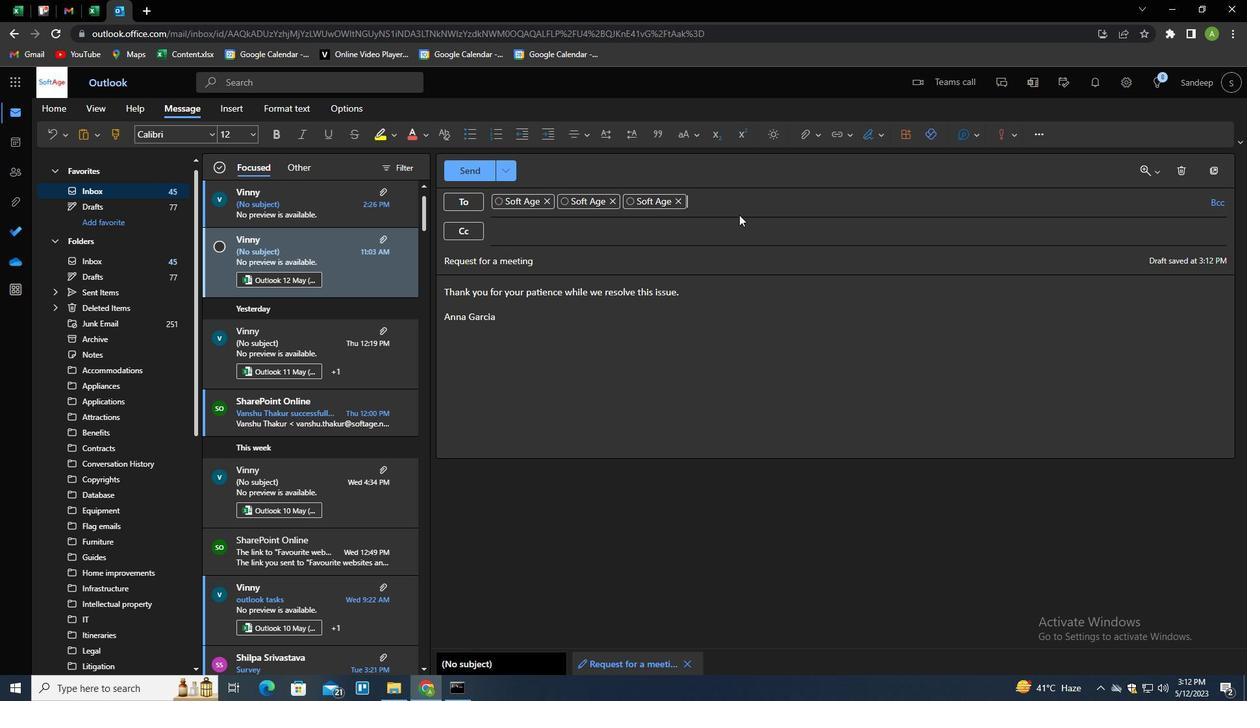 
Action: Mouse moved to (734, 230)
Screenshot: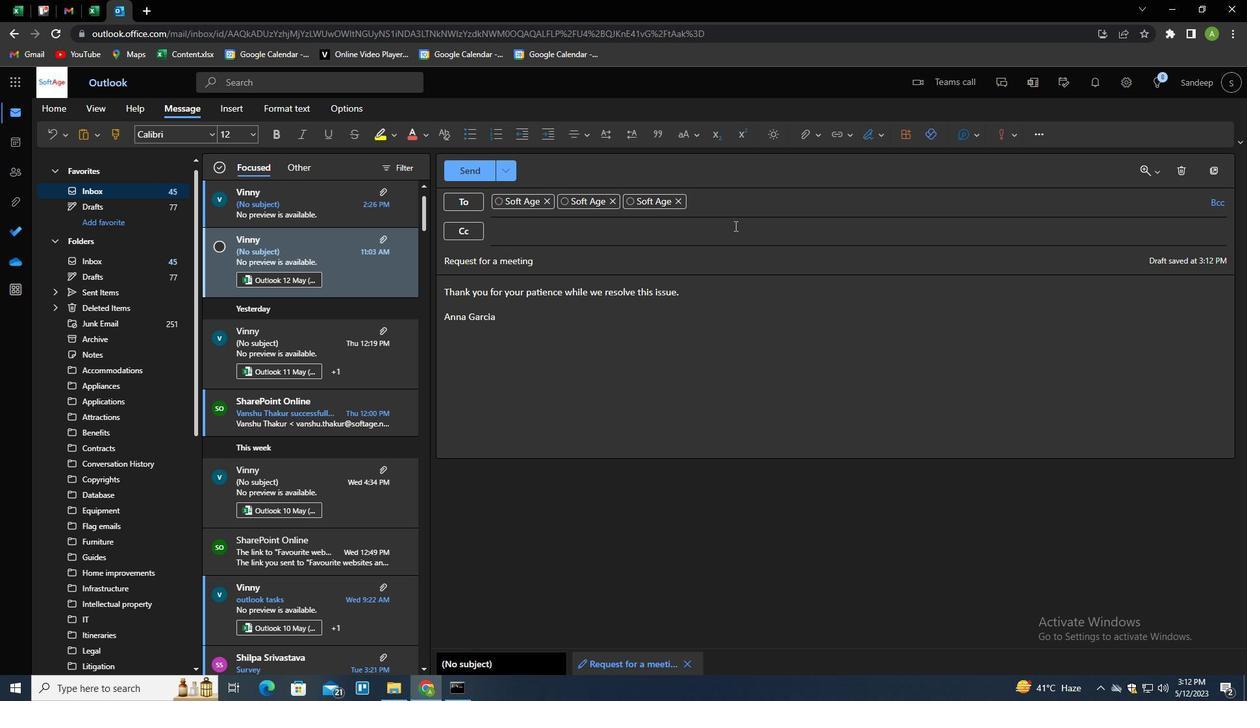 
Action: Mouse pressed left at (734, 230)
Screenshot: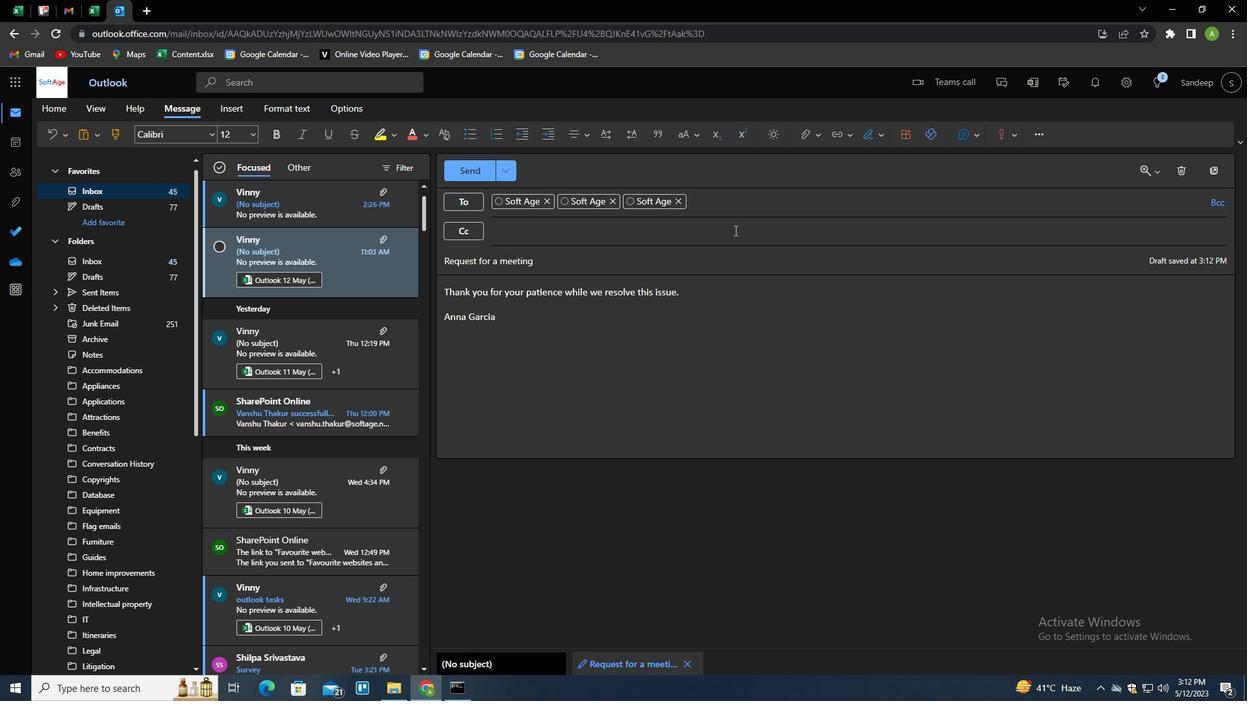 
Action: Key pressed SOFTAGE.6<Key.shift>@SOFTAGE.NET<Key.enter>
Screenshot: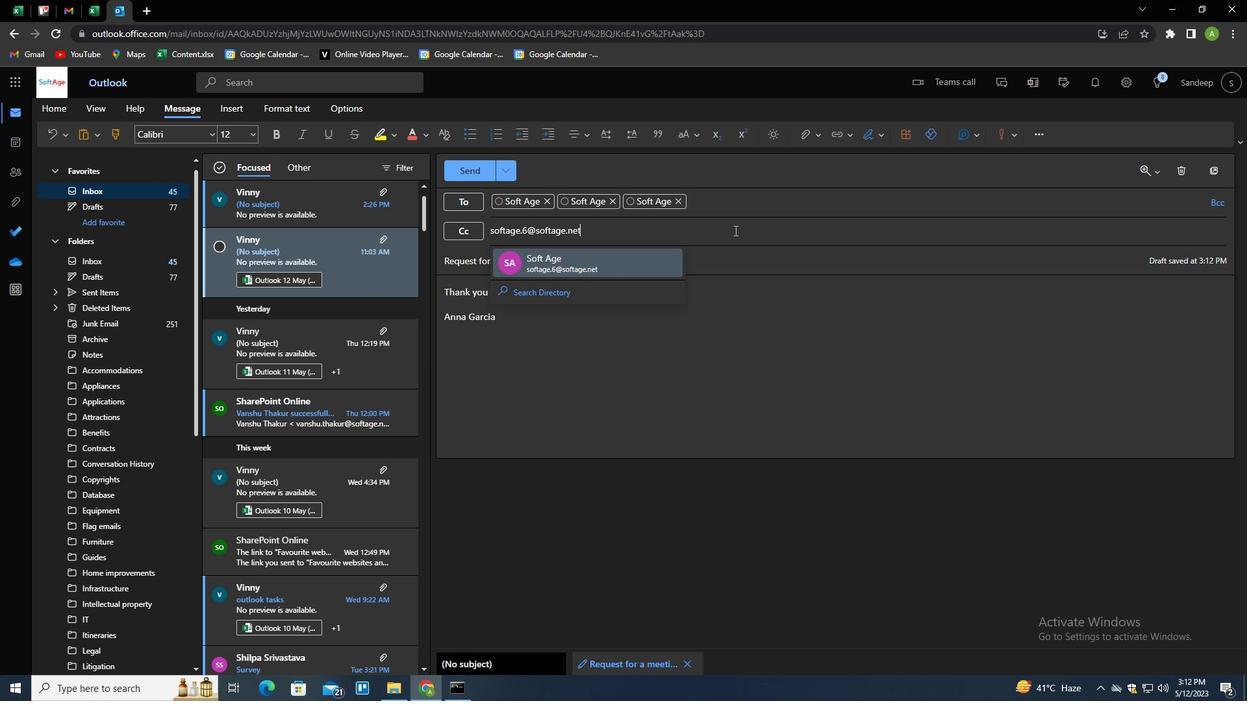 
Action: Mouse moved to (813, 137)
Screenshot: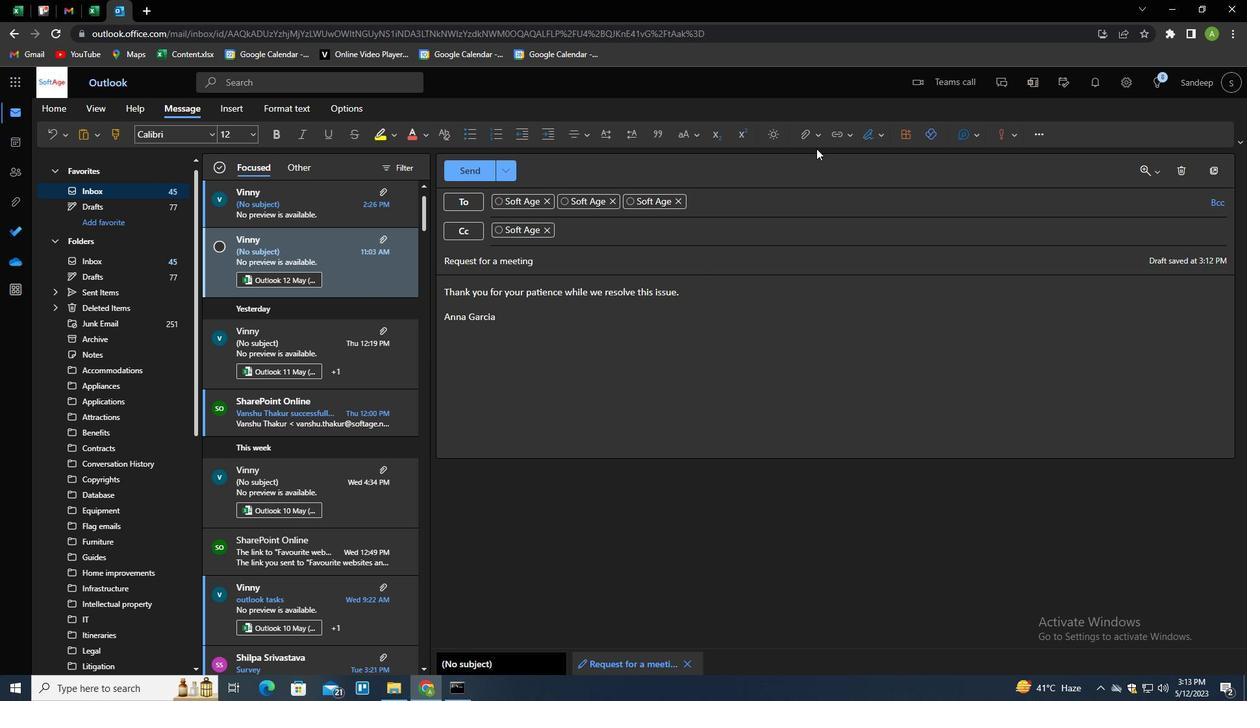 
Action: Mouse pressed left at (813, 137)
Screenshot: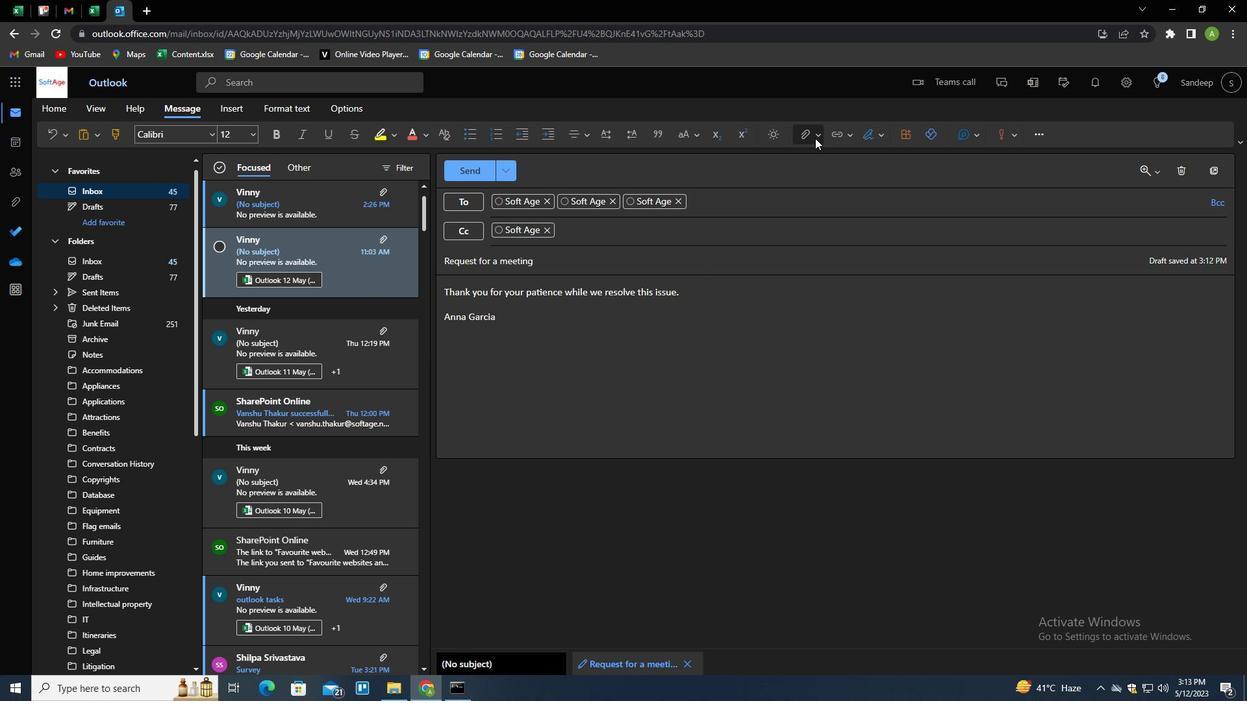 
Action: Mouse moved to (763, 157)
Screenshot: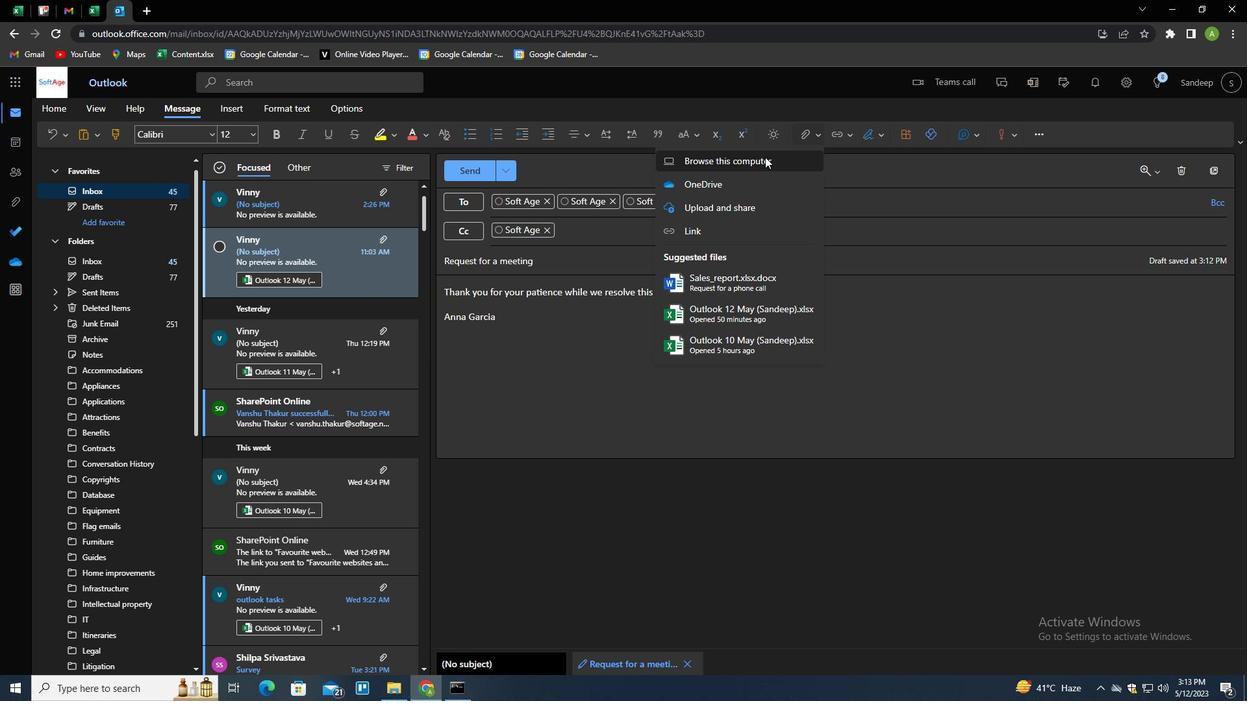 
Action: Mouse pressed left at (763, 157)
Screenshot: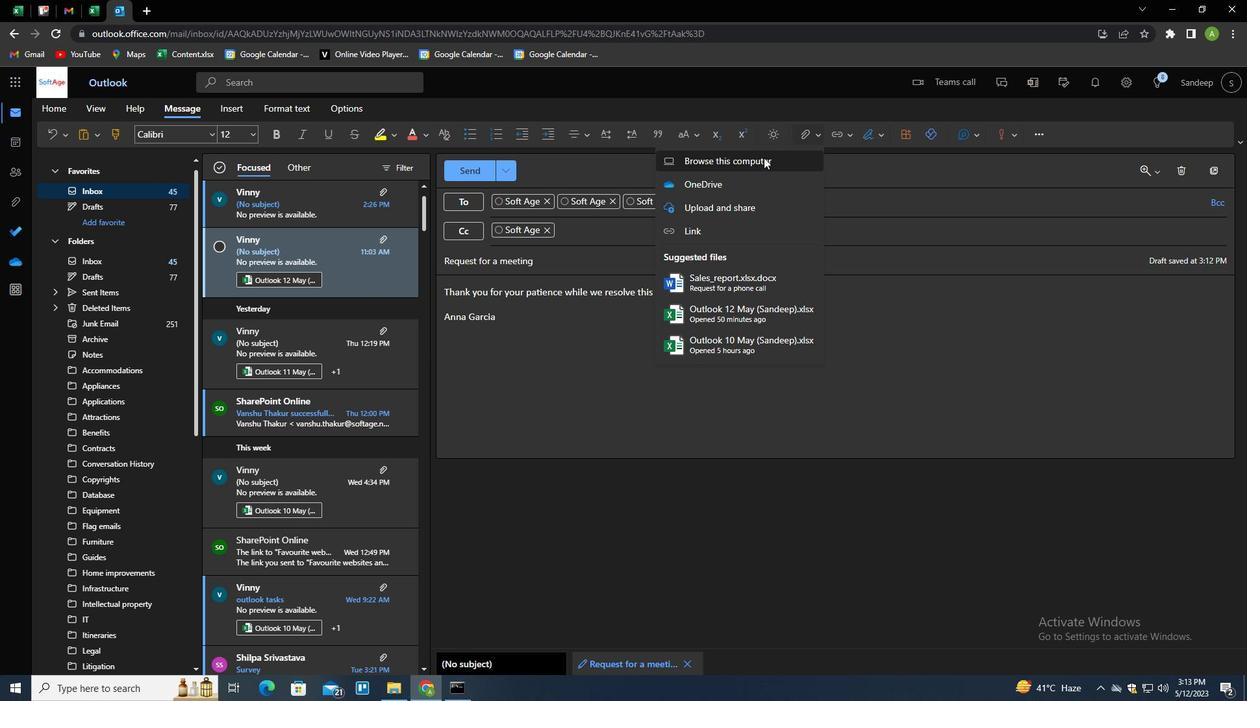 
Action: Mouse moved to (254, 194)
Screenshot: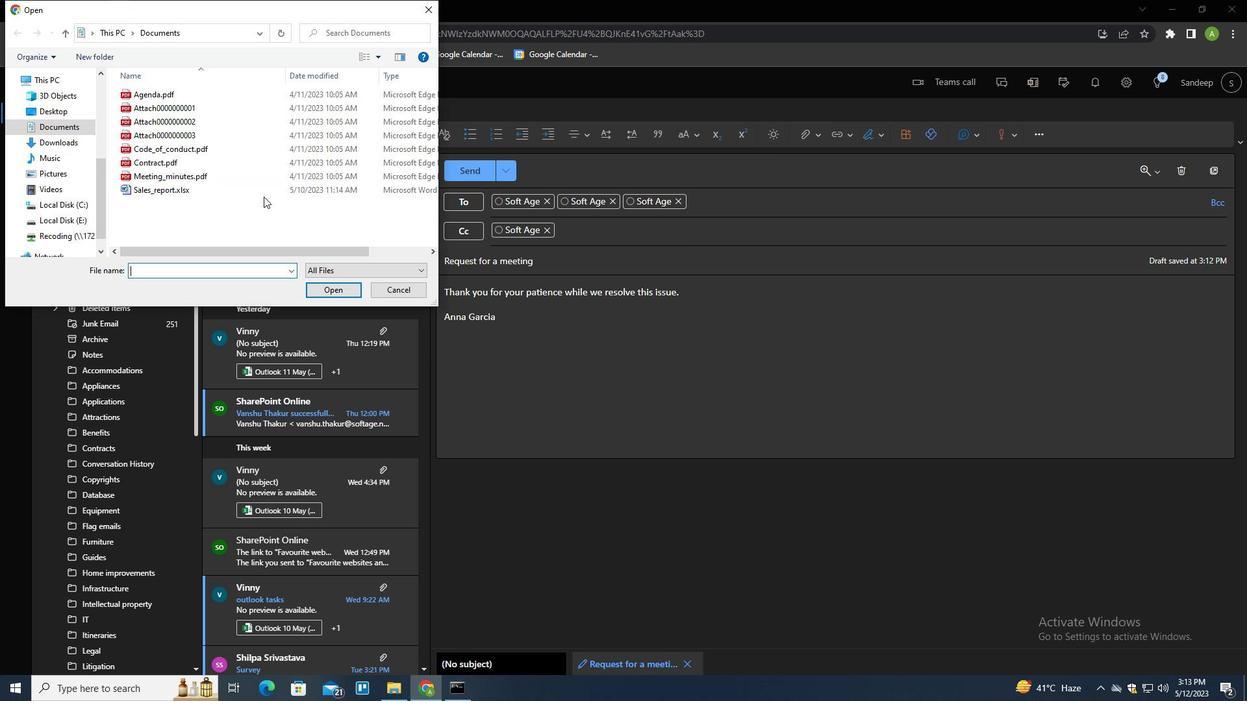 
Action: Mouse pressed left at (254, 194)
Screenshot: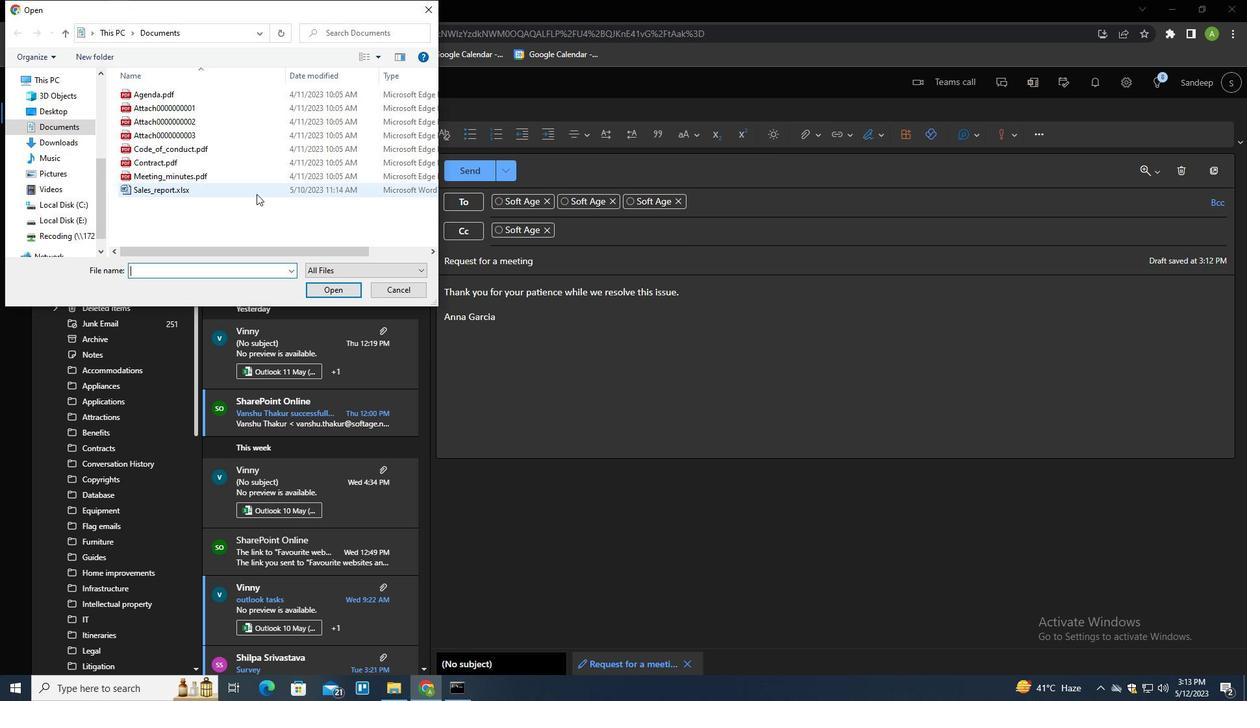 
Action: Mouse moved to (253, 194)
Screenshot: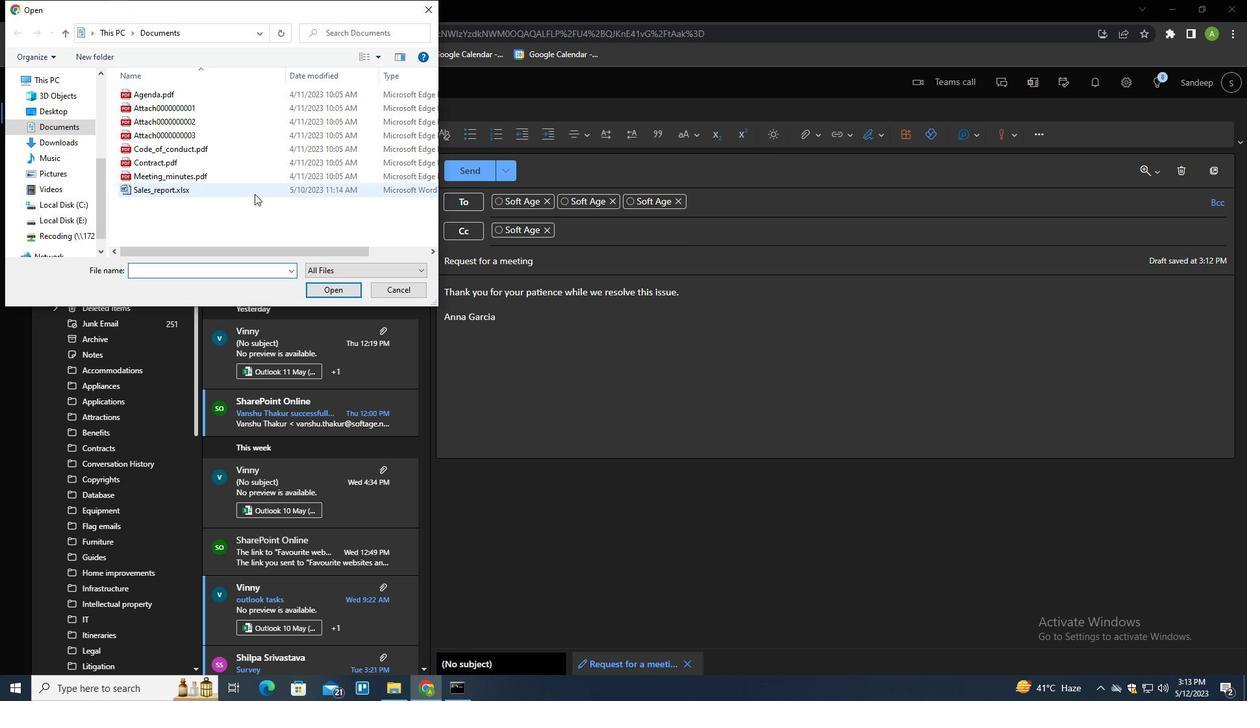 
Action: Key pressed <Key.f2><Key.shift>USER<Key.shift>_MANUAL.DOCX<Key.enter>
Screenshot: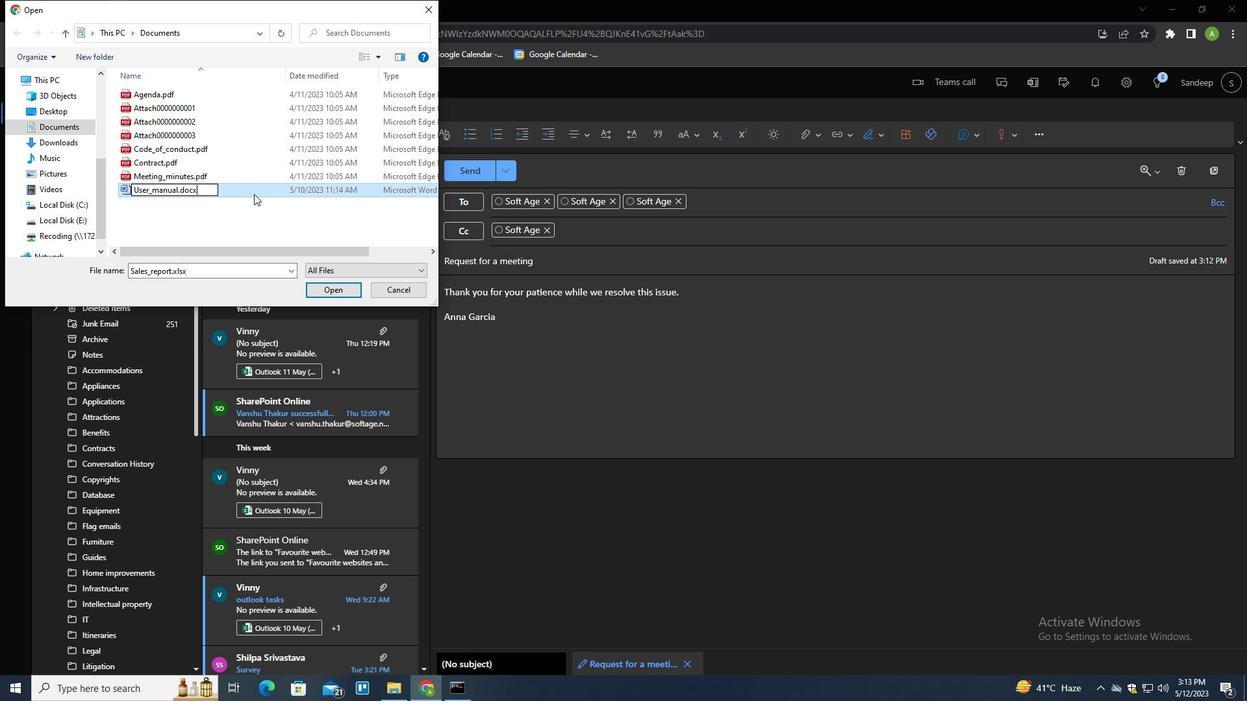 
Action: Mouse moved to (255, 184)
Screenshot: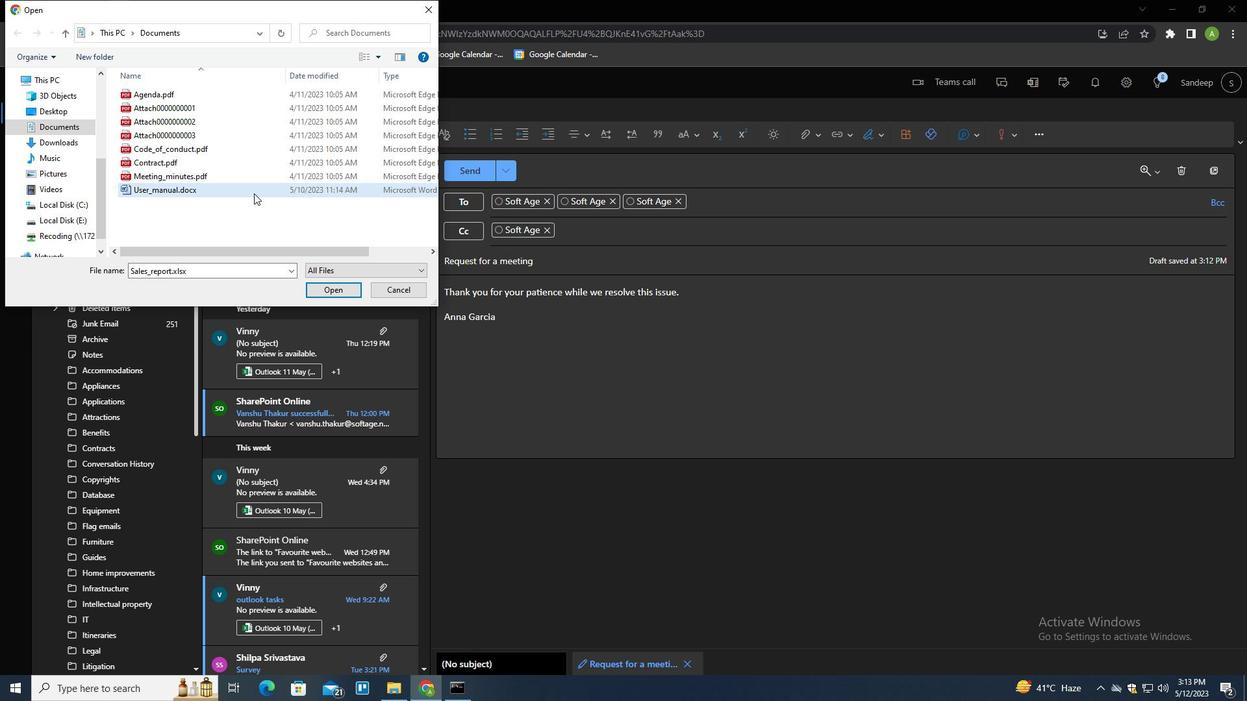 
Action: Mouse pressed left at (255, 184)
Screenshot: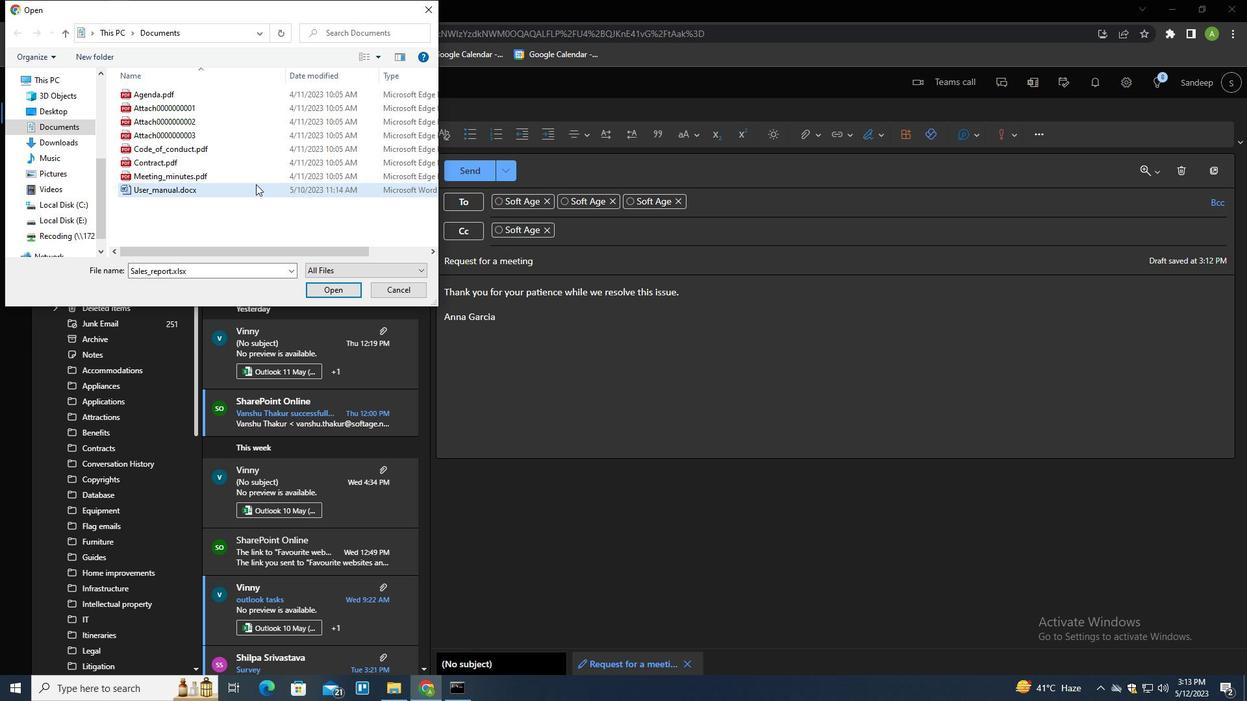 
Action: Mouse moved to (326, 289)
Screenshot: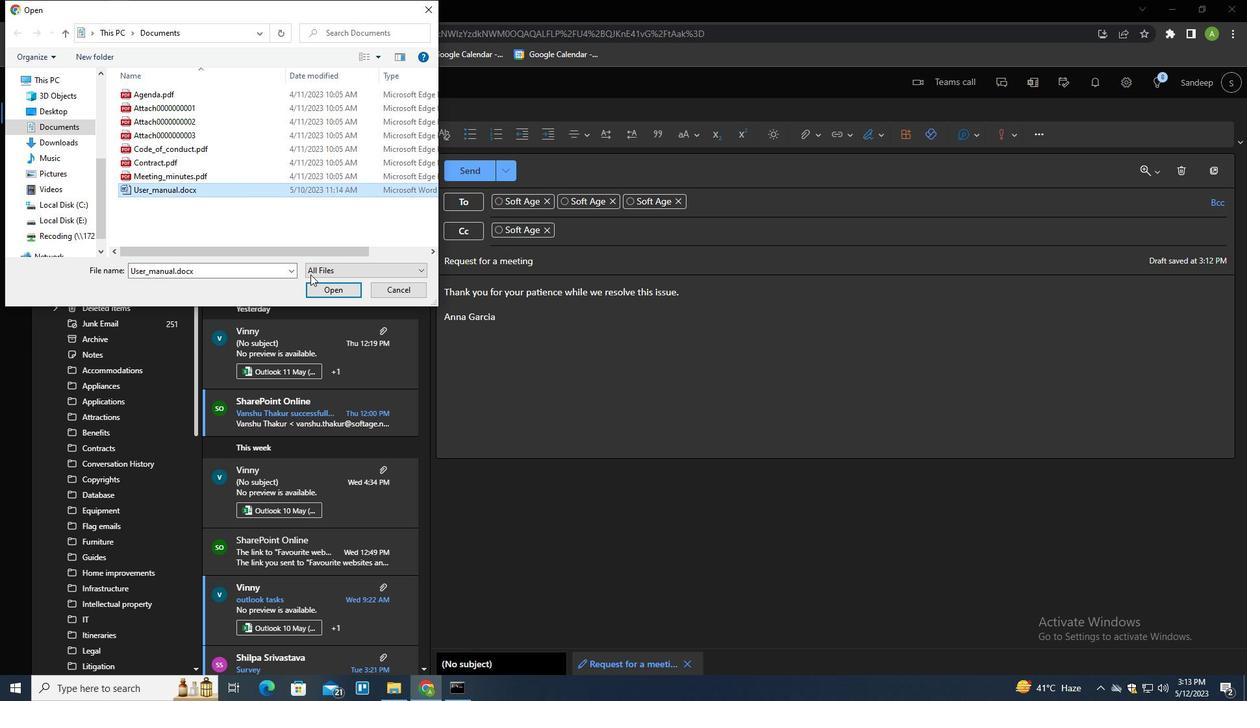 
Action: Mouse pressed left at (326, 289)
Screenshot: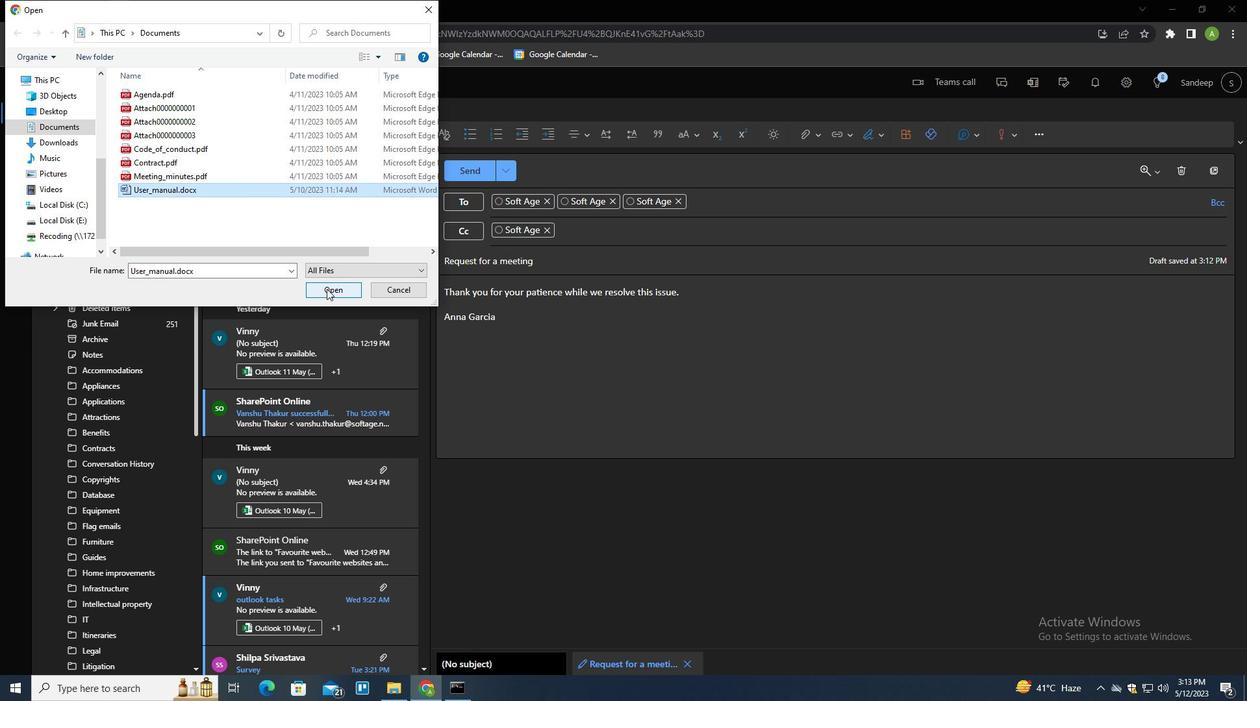 
Action: Mouse moved to (472, 170)
Screenshot: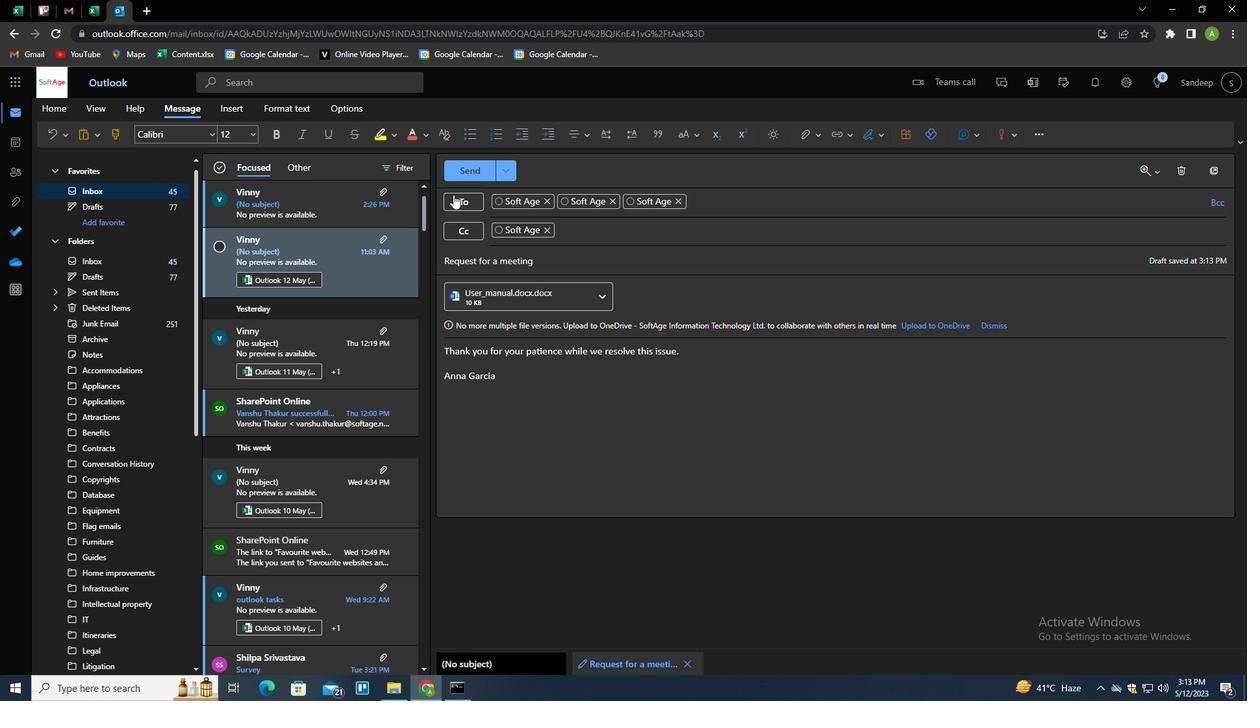 
Action: Mouse pressed left at (472, 170)
Screenshot: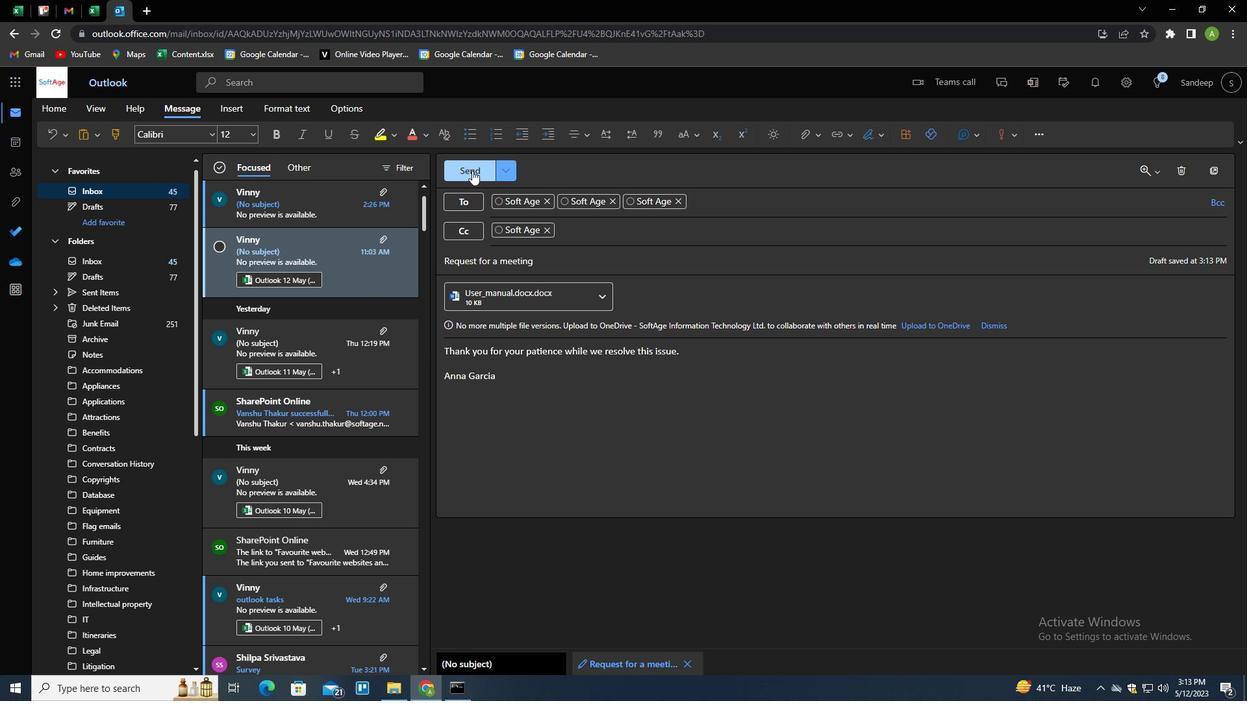 
